 Task: Find connections with filter location Tongeren with filter topic #lawfirmmarketingwith filter profile language Potuguese with filter current company Apotex Inc. with filter school Thiagarajar Polytechnic College with filter industry Sheet Music Publishing with filter service category Trade Shows with filter keywords title Telemarketer
Action: Mouse moved to (481, 100)
Screenshot: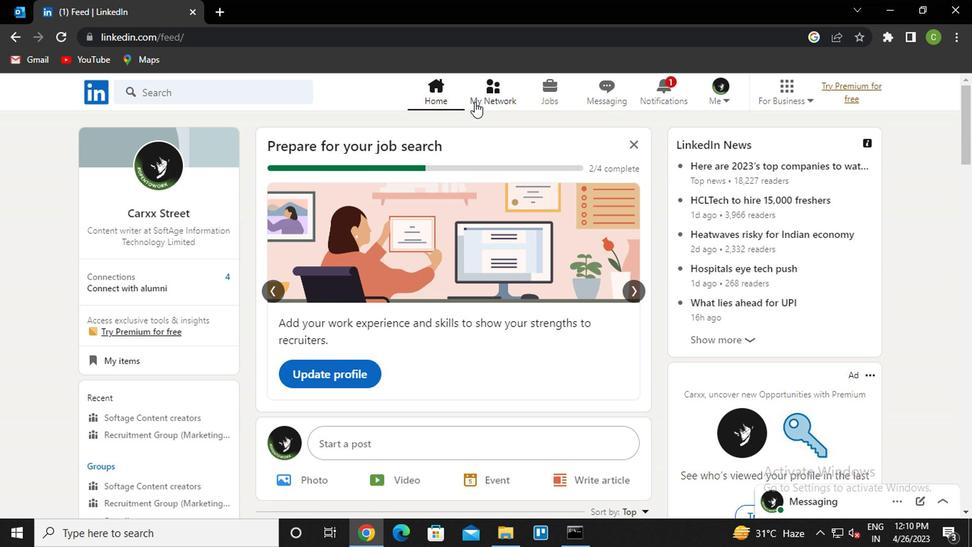 
Action: Mouse pressed left at (481, 100)
Screenshot: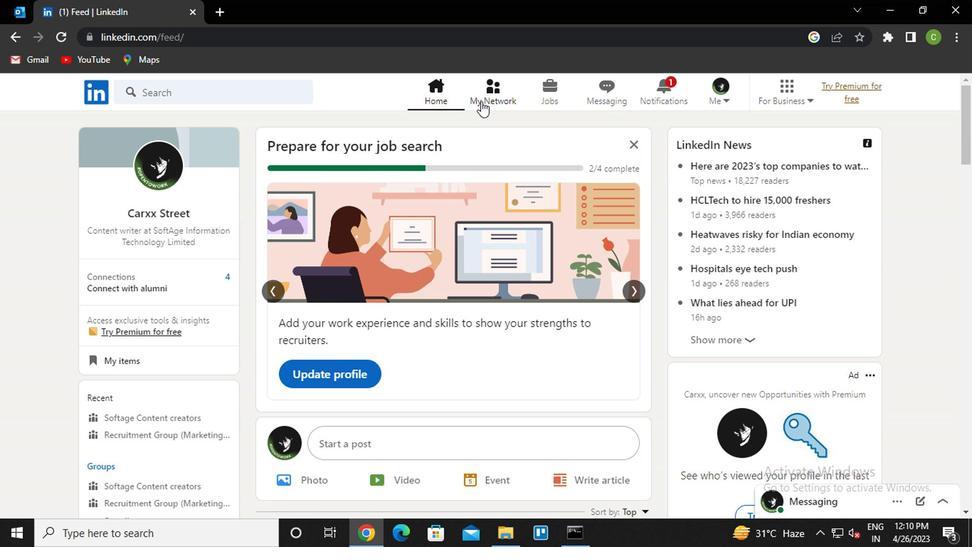 
Action: Mouse moved to (200, 175)
Screenshot: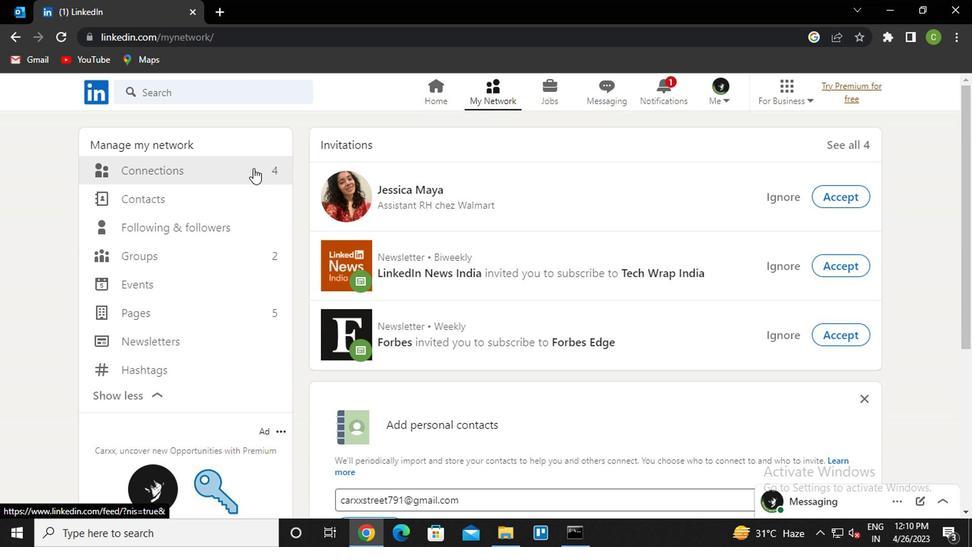 
Action: Mouse pressed left at (200, 175)
Screenshot: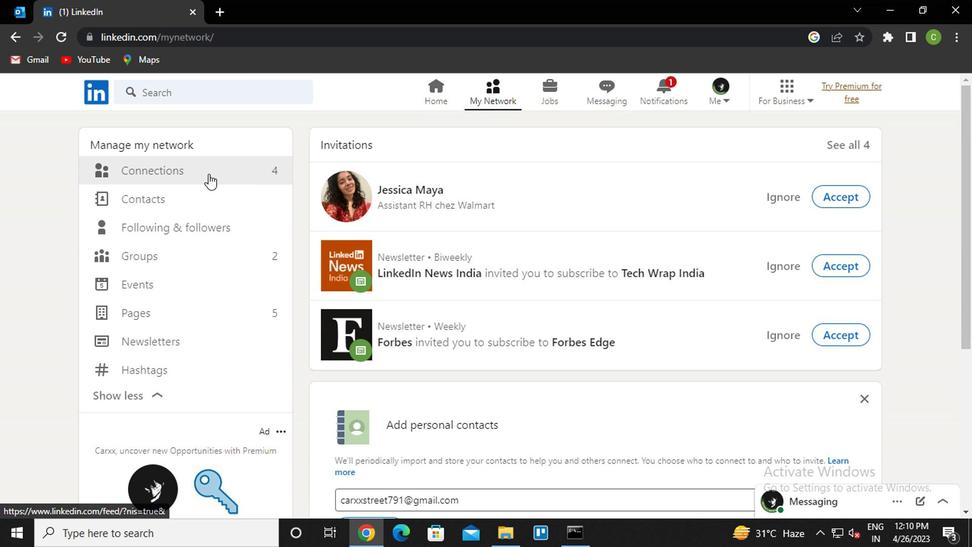 
Action: Mouse moved to (230, 174)
Screenshot: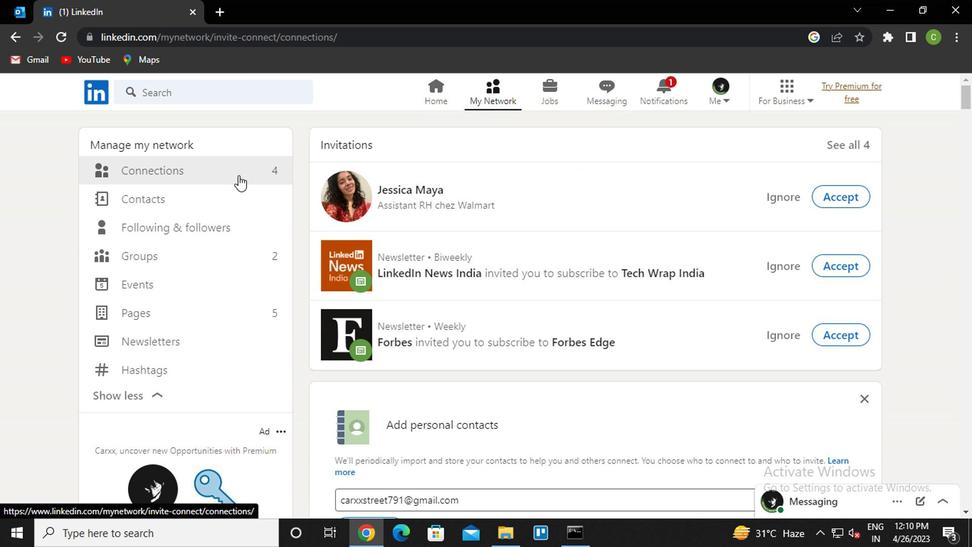 
Action: Mouse pressed left at (230, 174)
Screenshot: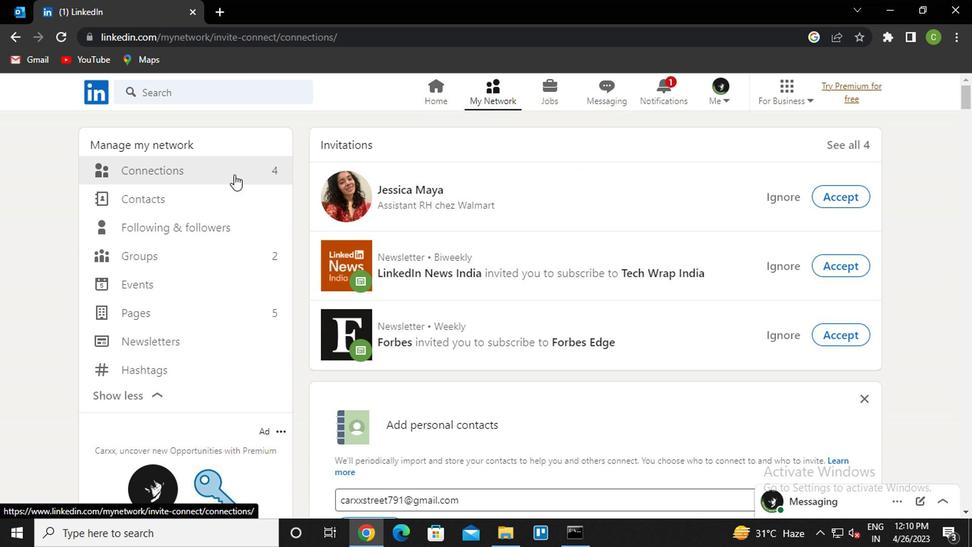 
Action: Mouse moved to (587, 173)
Screenshot: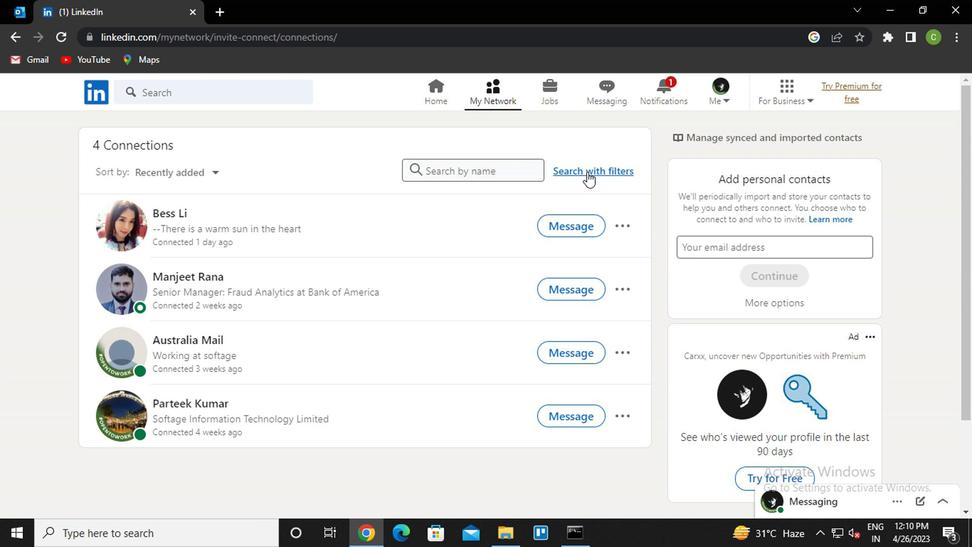 
Action: Mouse pressed left at (587, 173)
Screenshot: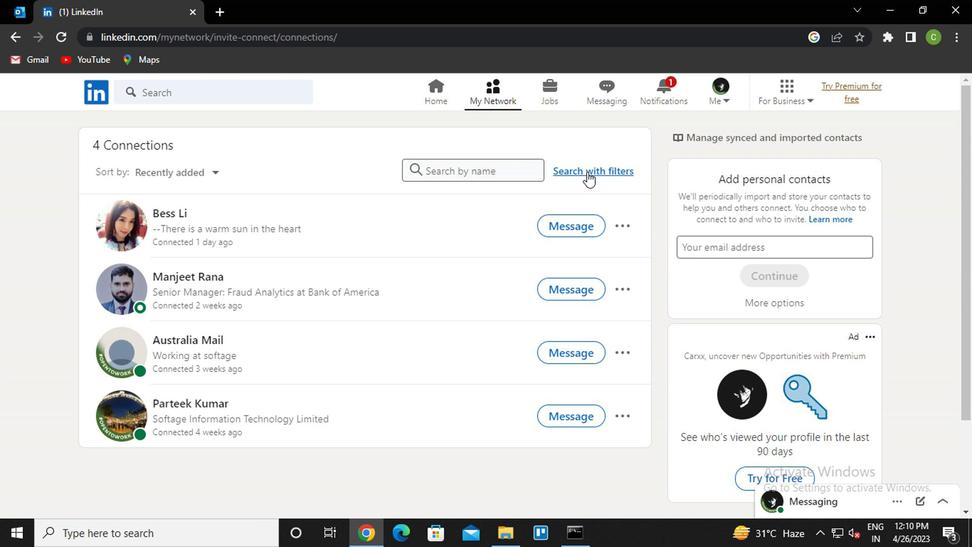 
Action: Mouse moved to (476, 131)
Screenshot: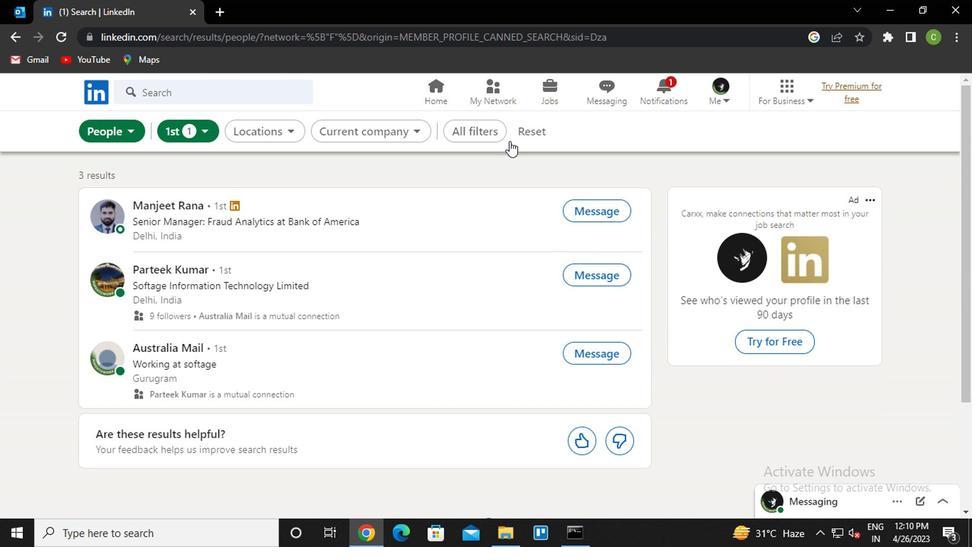 
Action: Mouse pressed left at (476, 131)
Screenshot: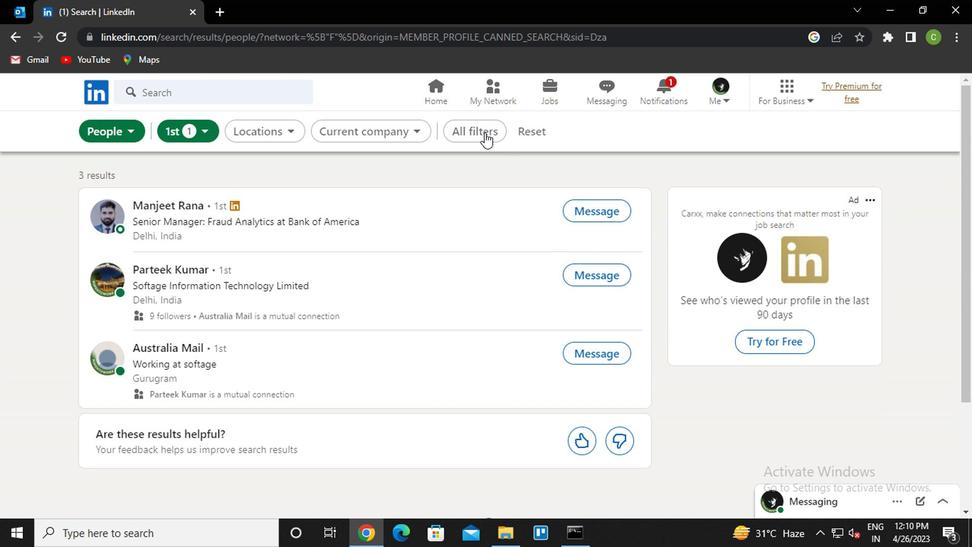 
Action: Mouse moved to (755, 308)
Screenshot: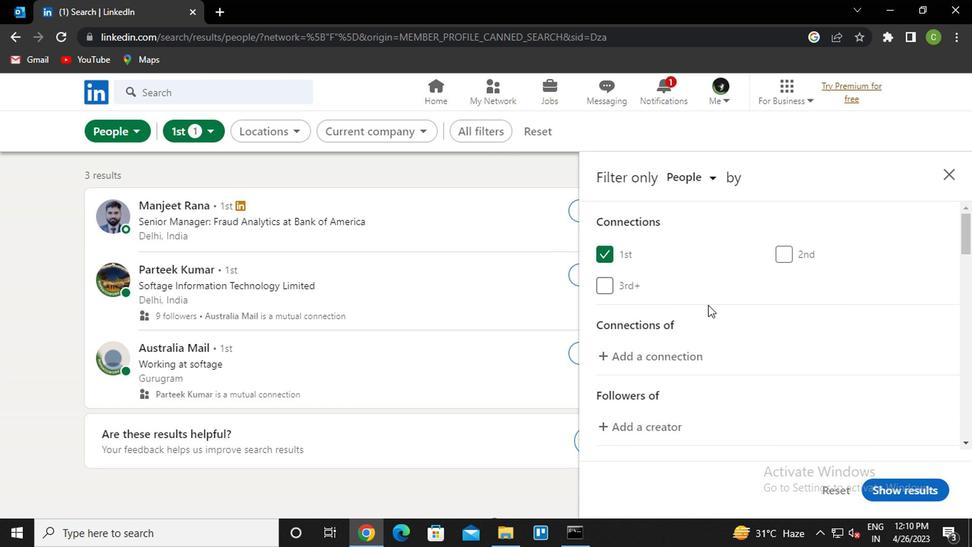 
Action: Mouse scrolled (755, 308) with delta (0, 0)
Screenshot: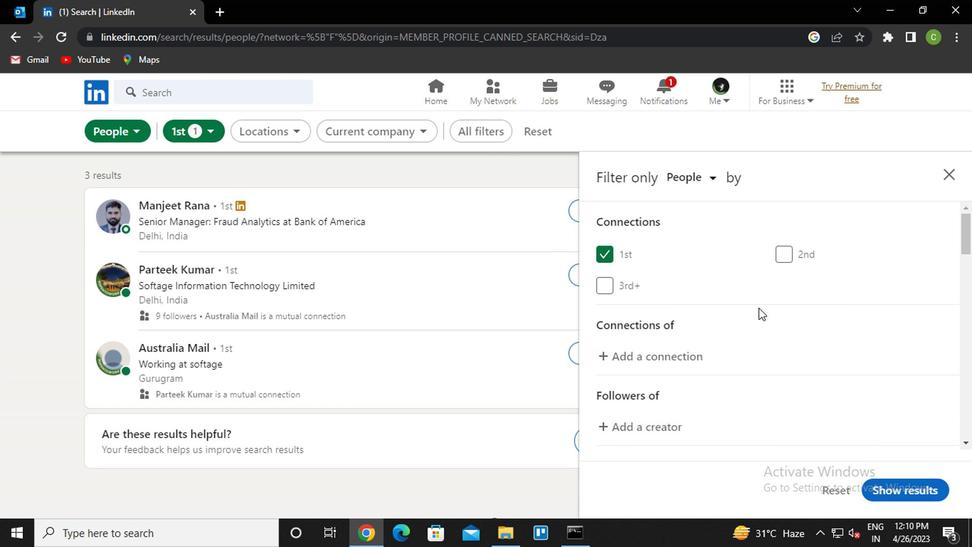 
Action: Mouse scrolled (755, 308) with delta (0, 0)
Screenshot: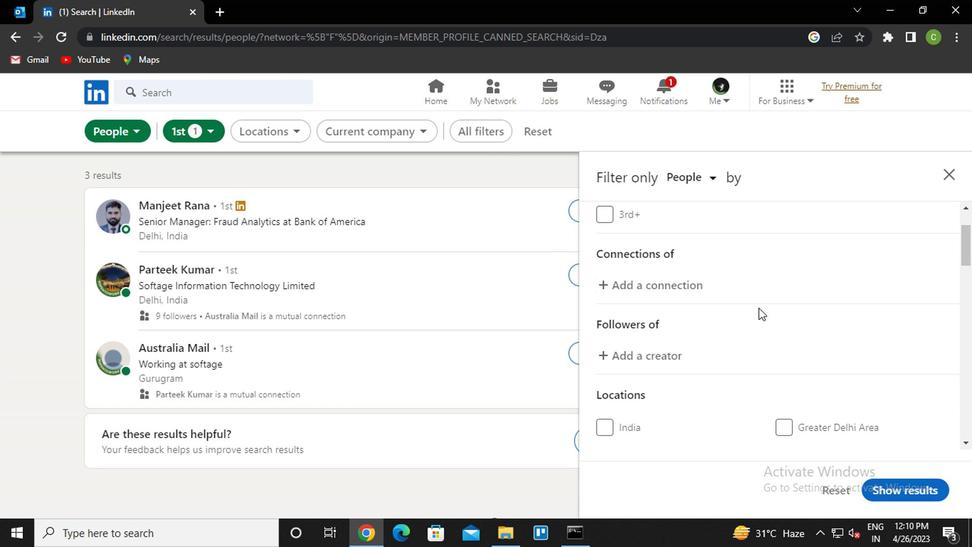 
Action: Mouse scrolled (755, 308) with delta (0, 0)
Screenshot: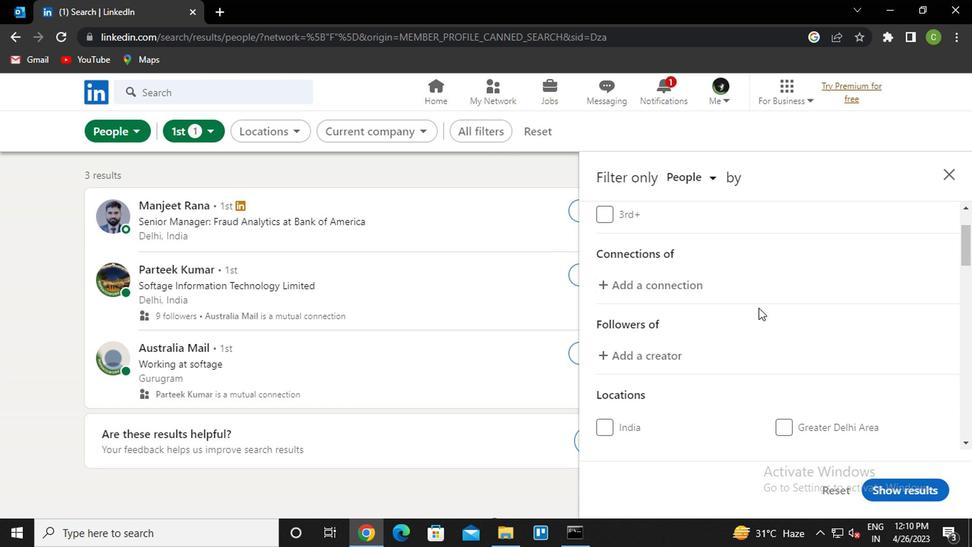 
Action: Mouse moved to (807, 355)
Screenshot: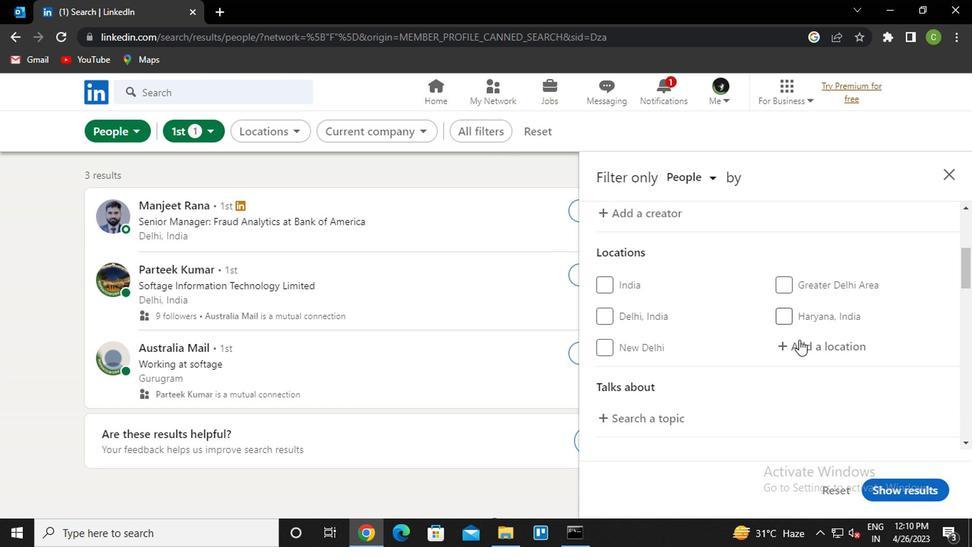 
Action: Mouse pressed left at (807, 355)
Screenshot: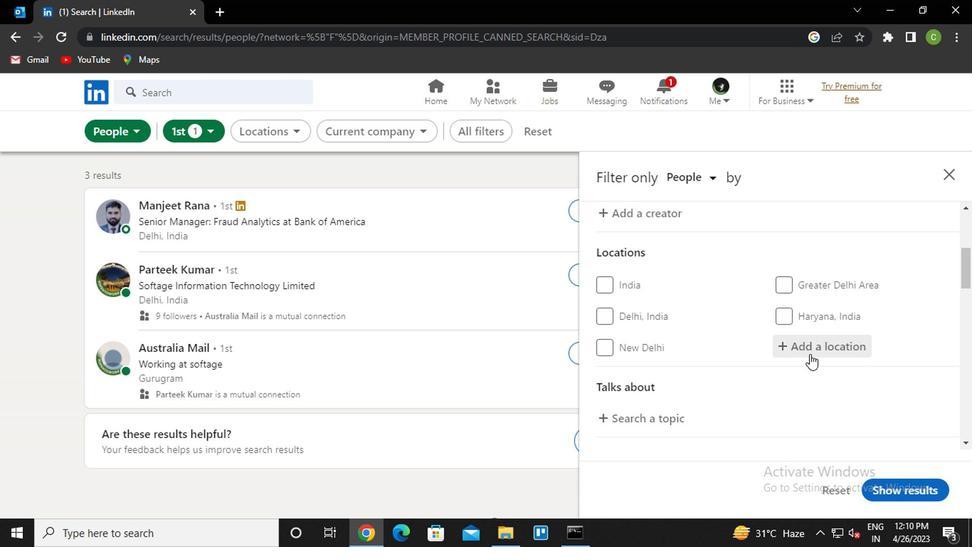 
Action: Key pressed <Key.caps_lock><Key.caps_lock>t<Key.caps_lock>ongeren<Key.down><Key.enter>
Screenshot: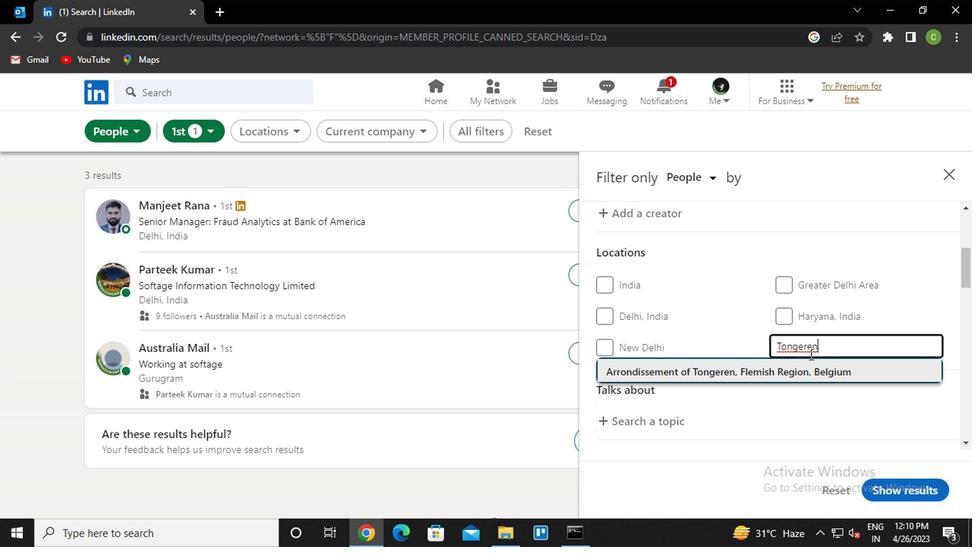 
Action: Mouse moved to (796, 365)
Screenshot: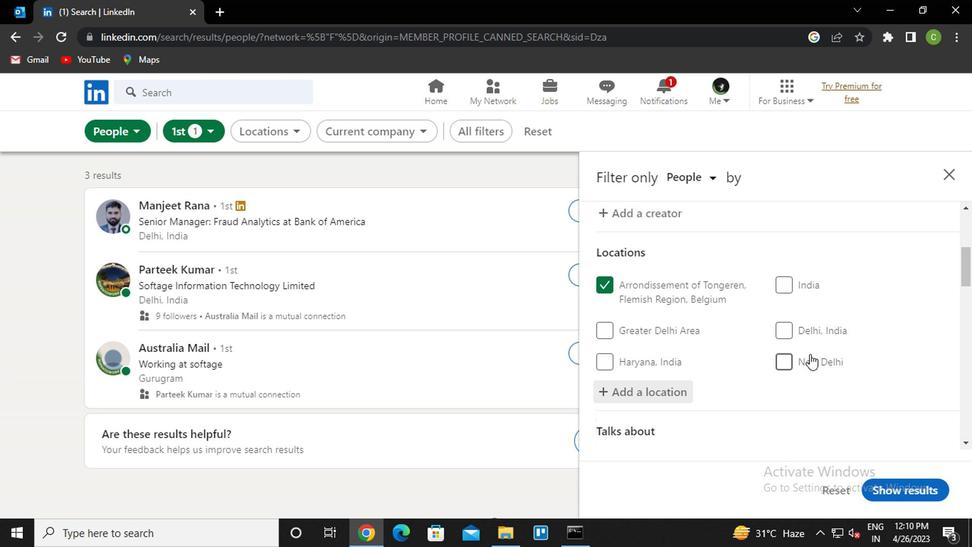 
Action: Mouse scrolled (796, 364) with delta (0, -1)
Screenshot: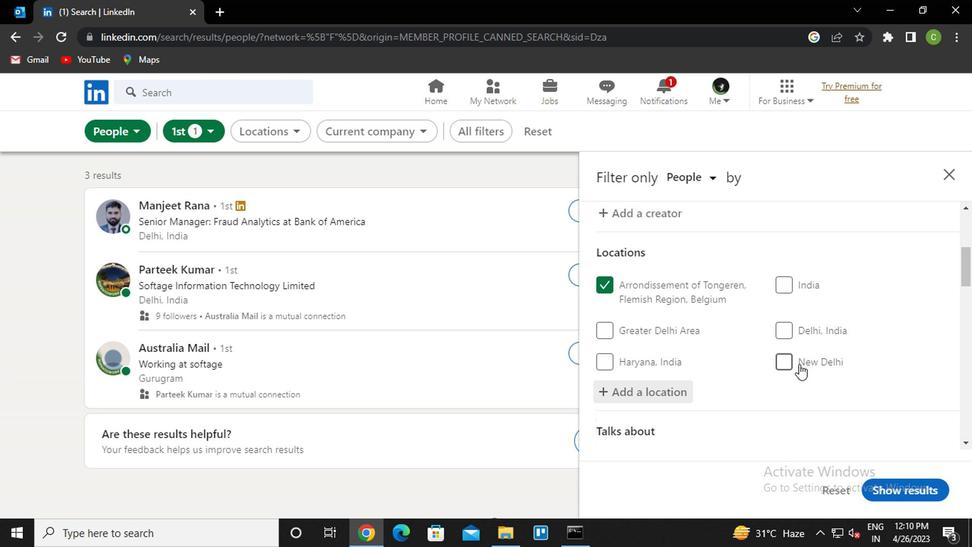 
Action: Mouse scrolled (796, 364) with delta (0, -1)
Screenshot: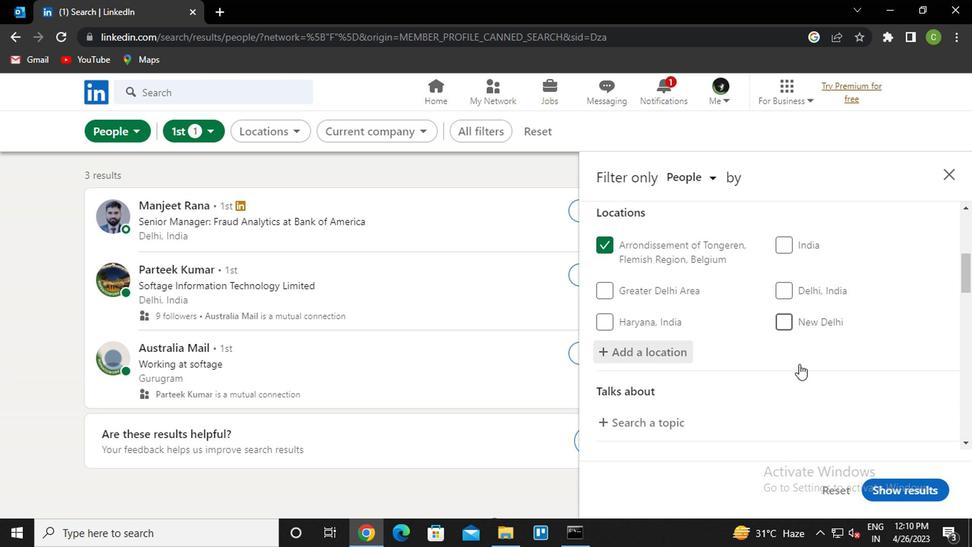 
Action: Mouse moved to (648, 318)
Screenshot: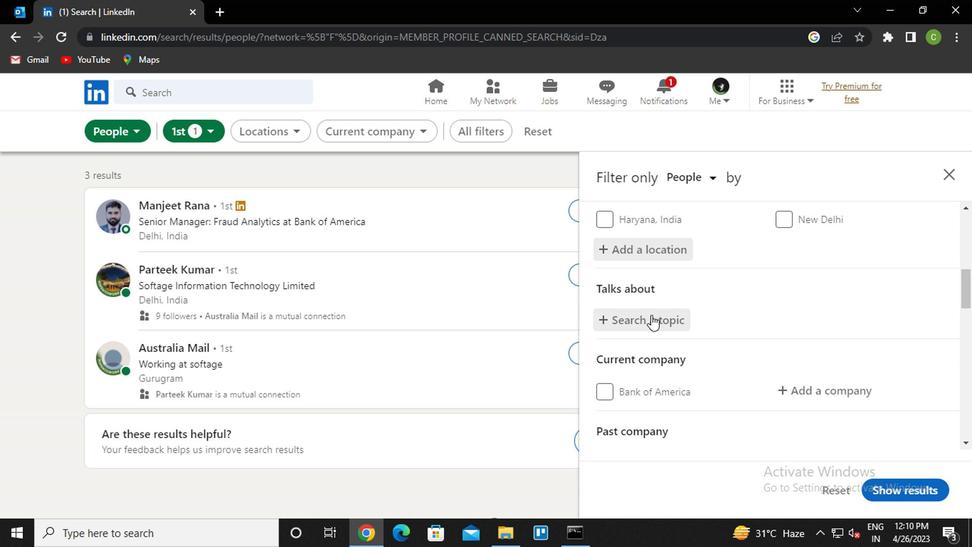 
Action: Mouse pressed left at (648, 318)
Screenshot: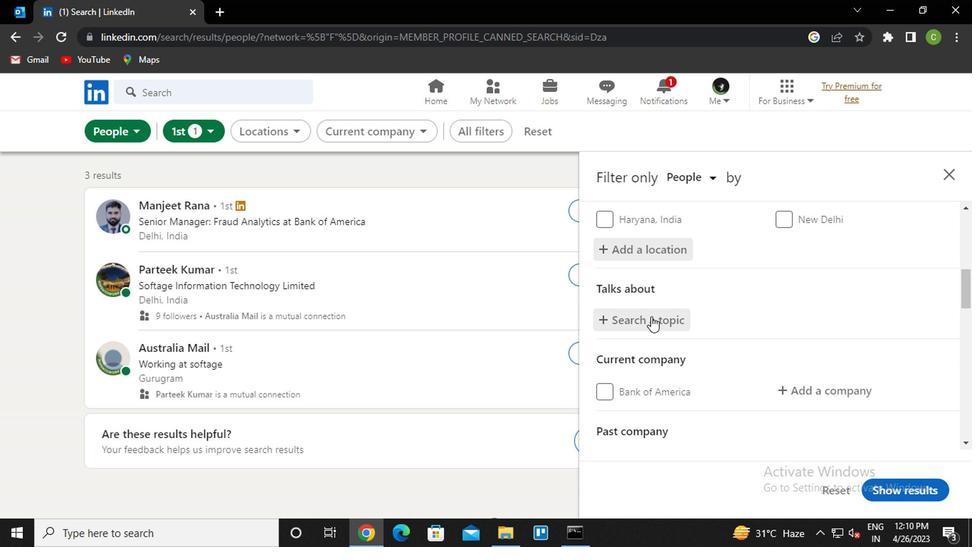 
Action: Mouse moved to (649, 318)
Screenshot: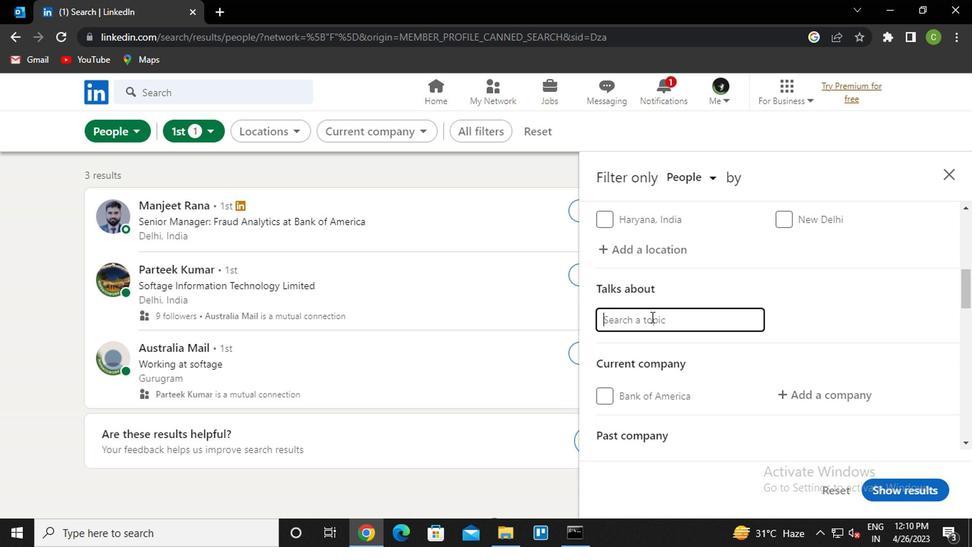 
Action: Key pressed <Key.caps_lock>l<Key.caps_lock>awfirmmarke<Key.down><Key.enter>
Screenshot: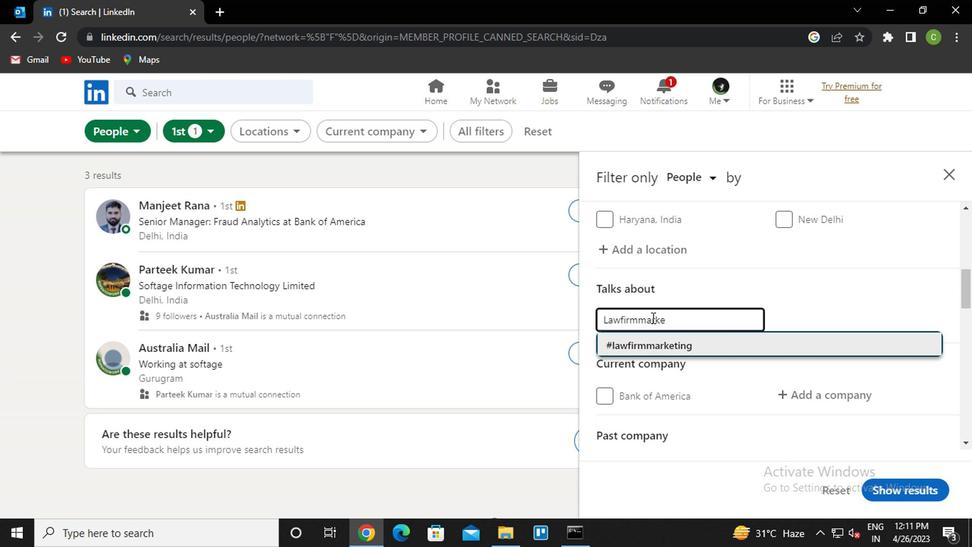 
Action: Mouse moved to (659, 318)
Screenshot: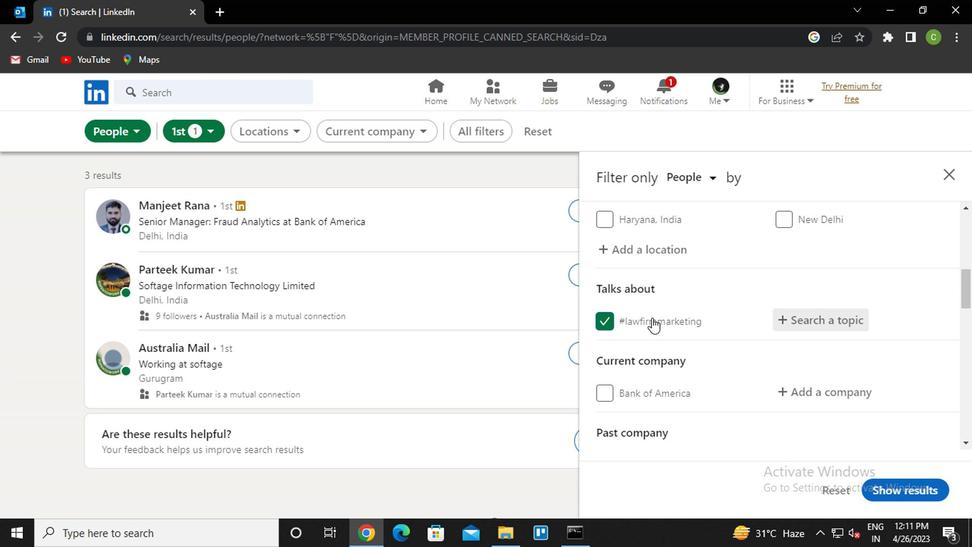 
Action: Mouse scrolled (659, 317) with delta (0, -1)
Screenshot: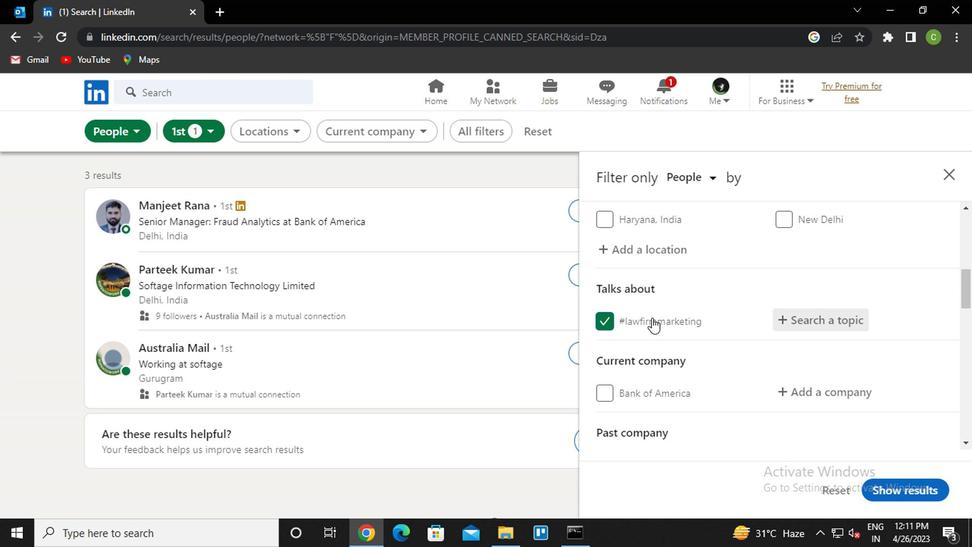 
Action: Mouse moved to (791, 318)
Screenshot: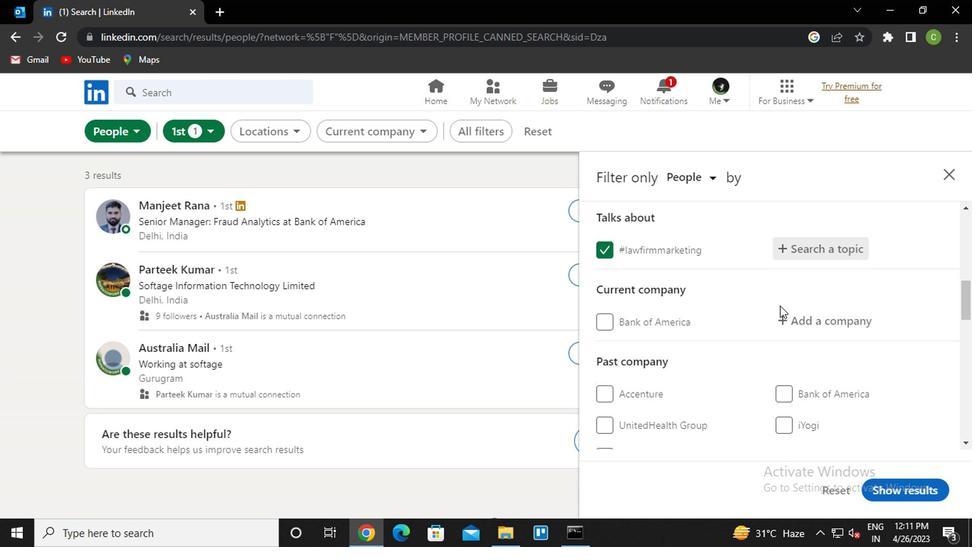 
Action: Mouse pressed left at (791, 318)
Screenshot: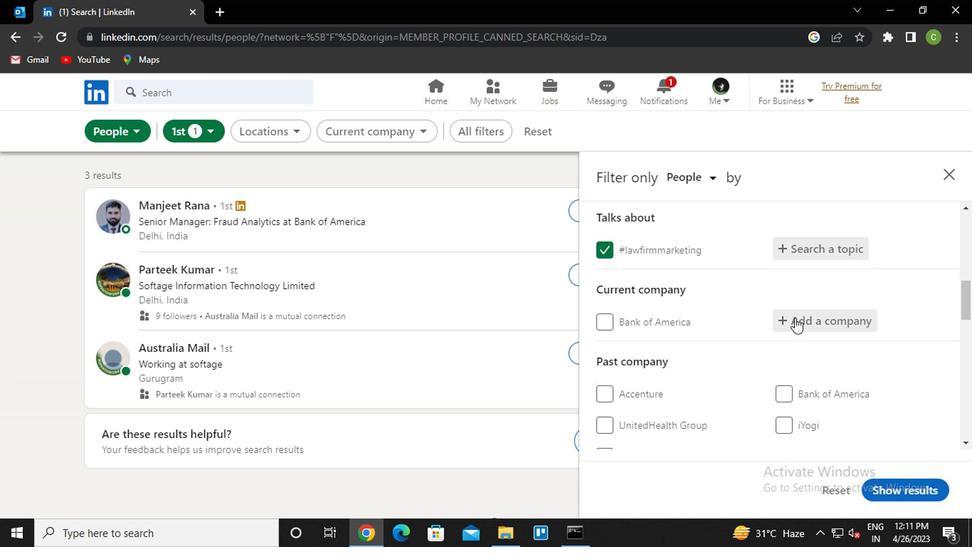 
Action: Key pressed <Key.caps_lock>a<Key.caps_lock>potex<Key.down><Key.enter>
Screenshot: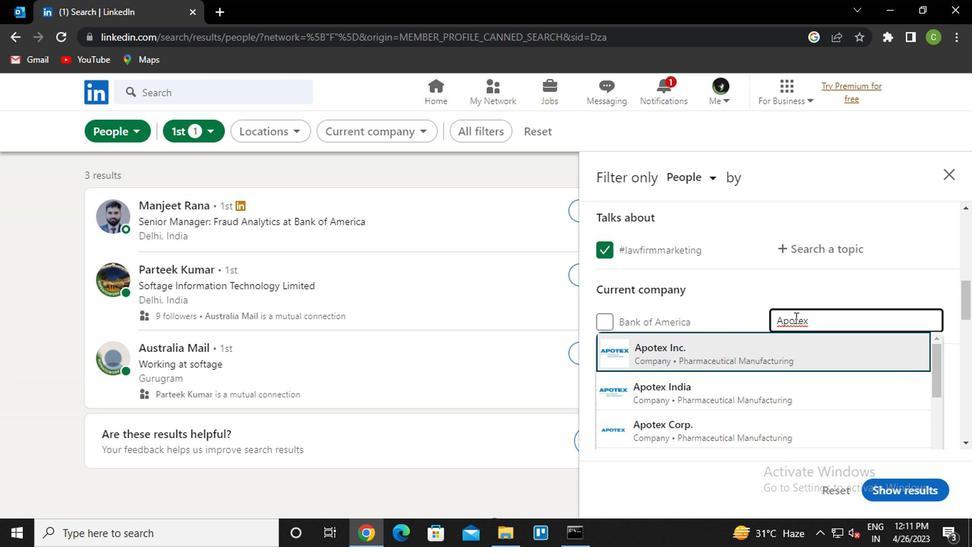 
Action: Mouse moved to (791, 320)
Screenshot: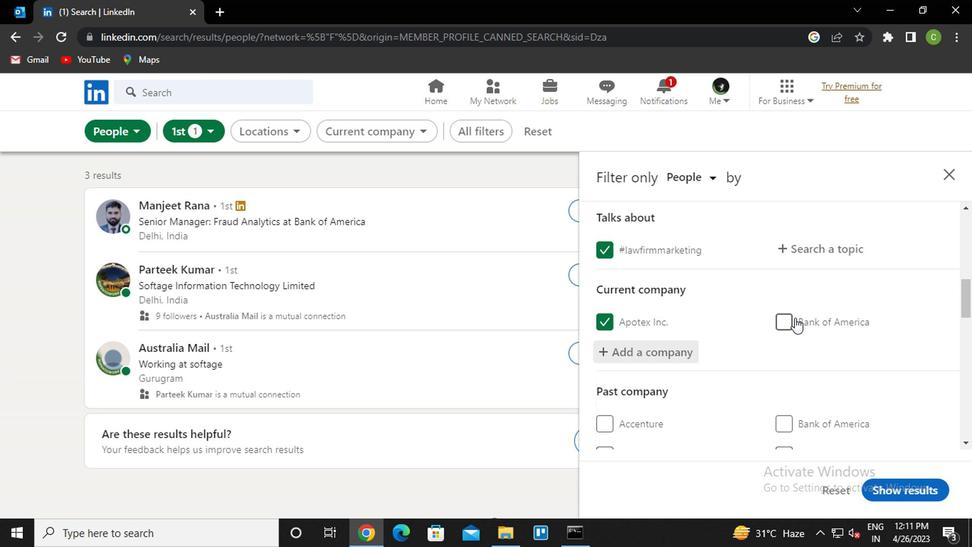 
Action: Mouse scrolled (791, 319) with delta (0, 0)
Screenshot: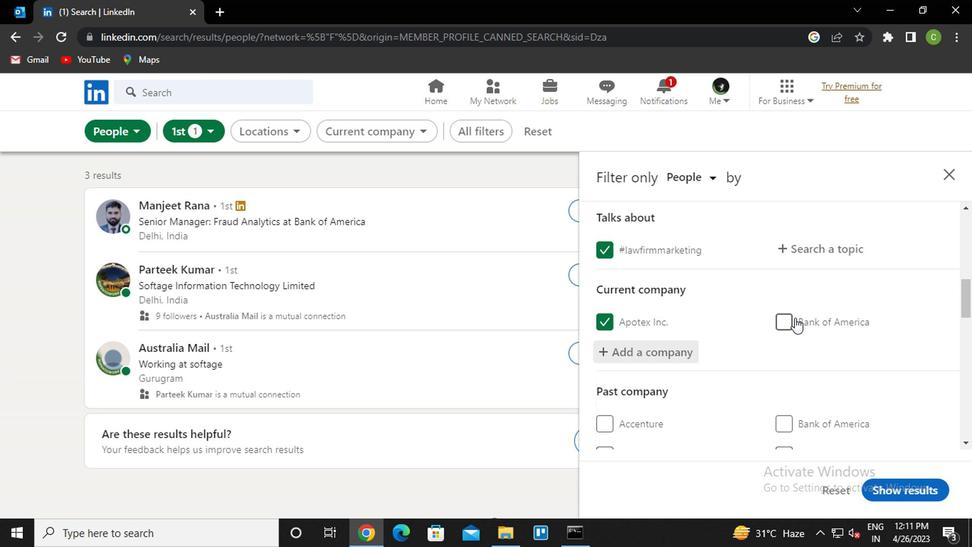 
Action: Mouse moved to (791, 320)
Screenshot: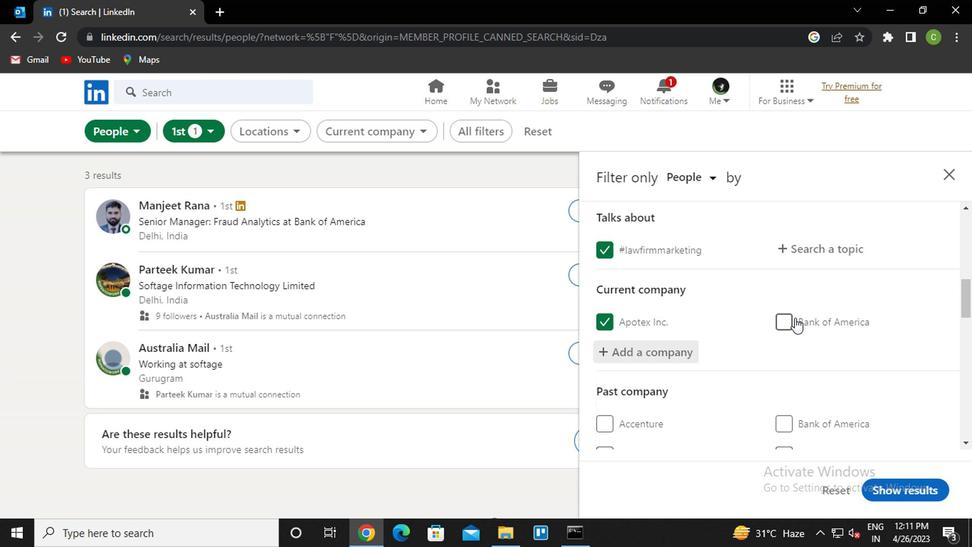 
Action: Mouse scrolled (791, 320) with delta (0, 0)
Screenshot: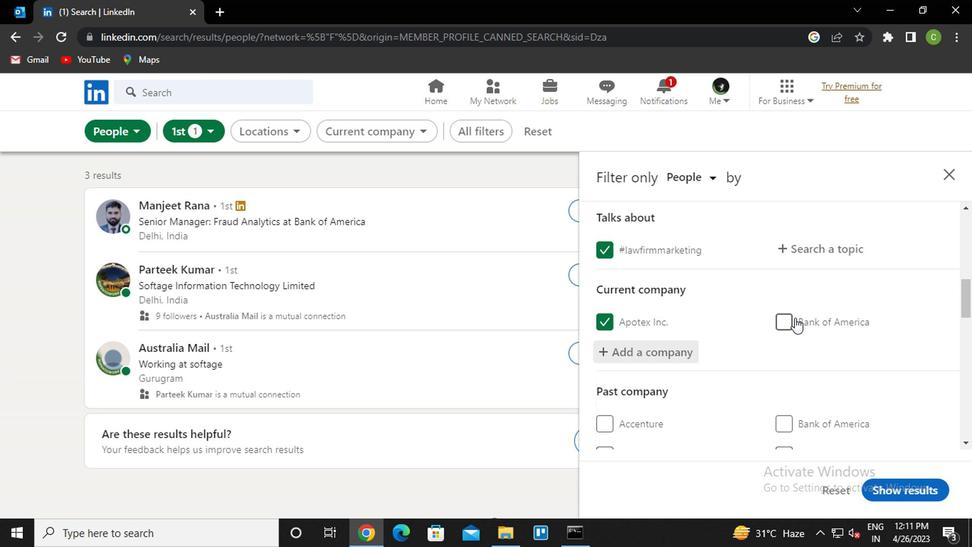 
Action: Mouse moved to (789, 321)
Screenshot: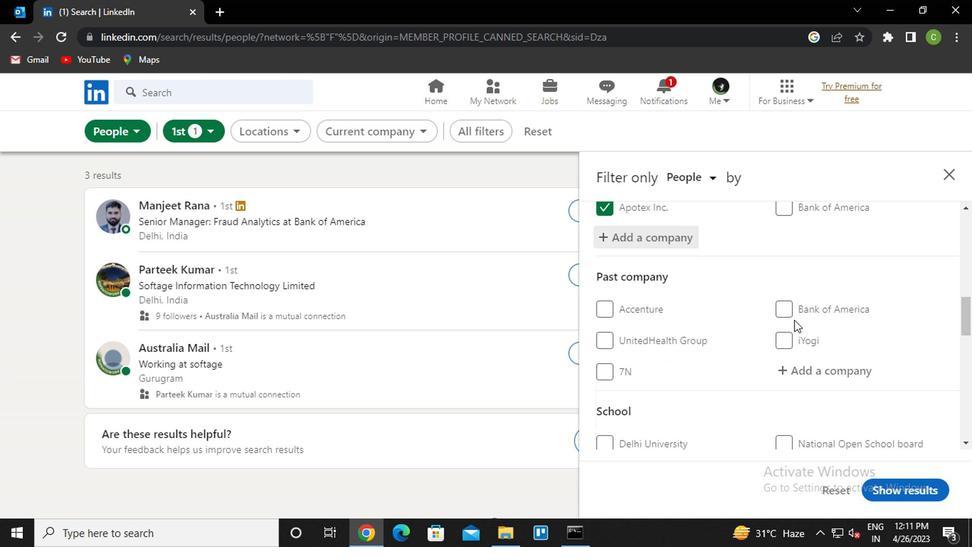 
Action: Mouse scrolled (789, 320) with delta (0, -1)
Screenshot: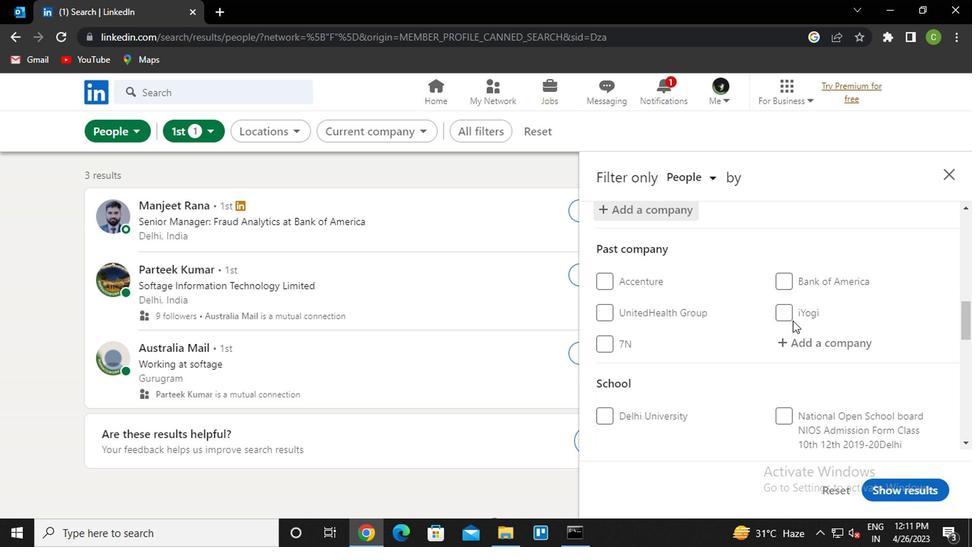 
Action: Mouse scrolled (789, 320) with delta (0, -1)
Screenshot: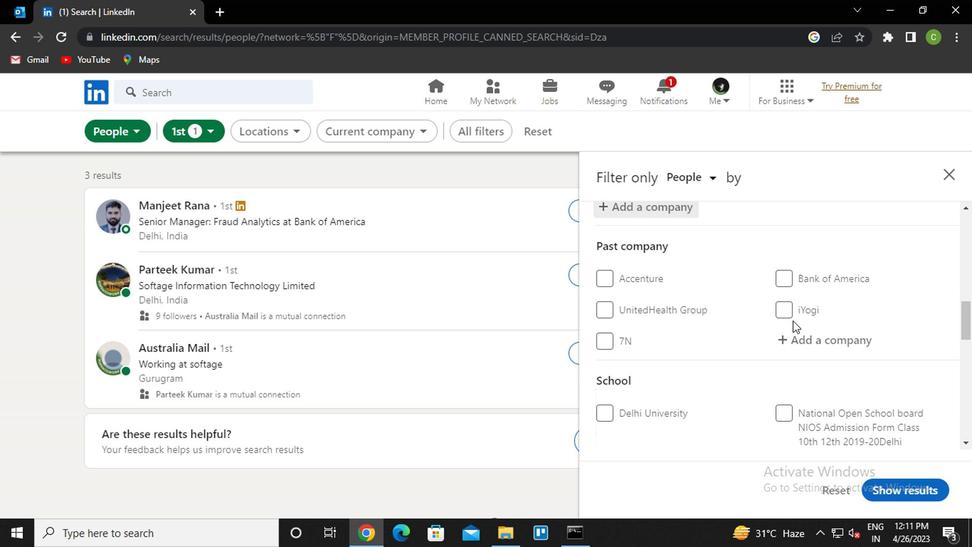 
Action: Mouse moved to (646, 343)
Screenshot: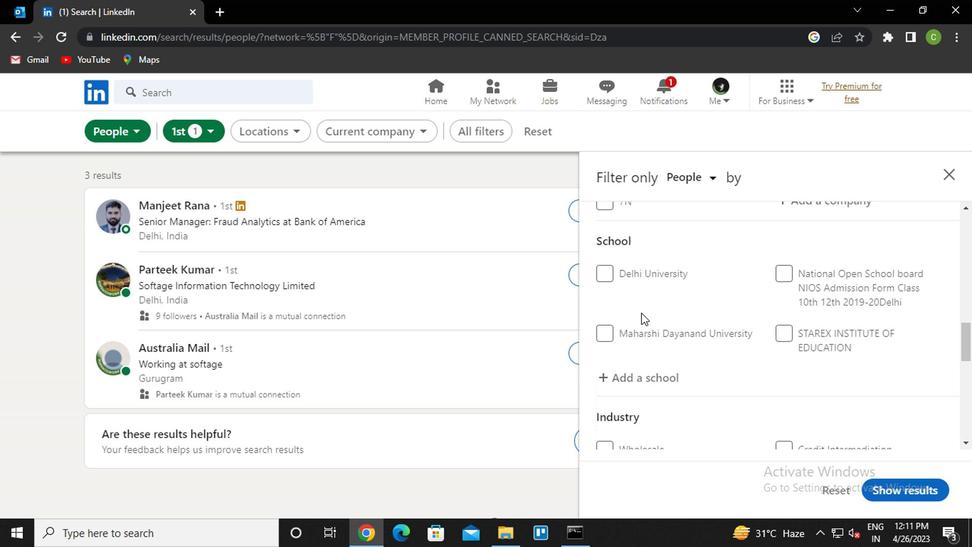 
Action: Mouse scrolled (646, 342) with delta (0, 0)
Screenshot: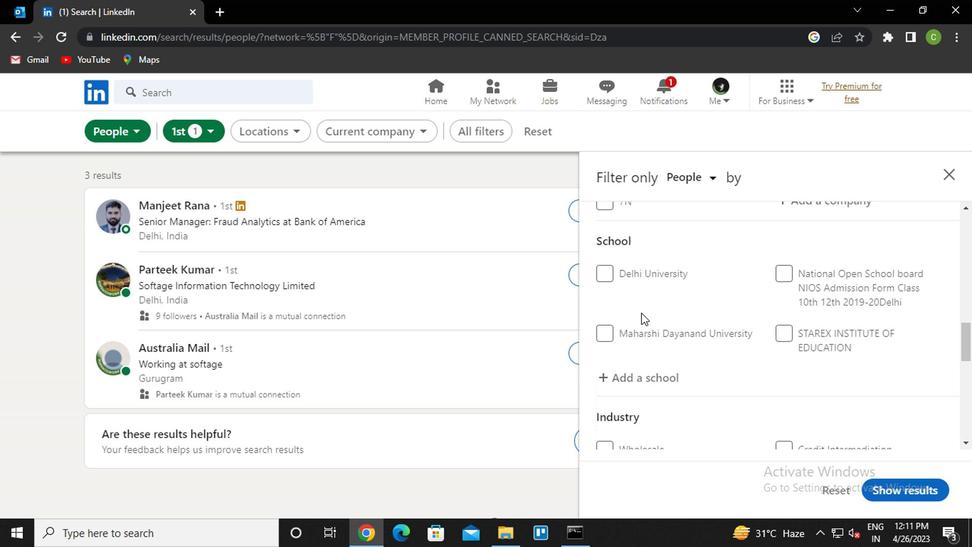 
Action: Mouse moved to (649, 308)
Screenshot: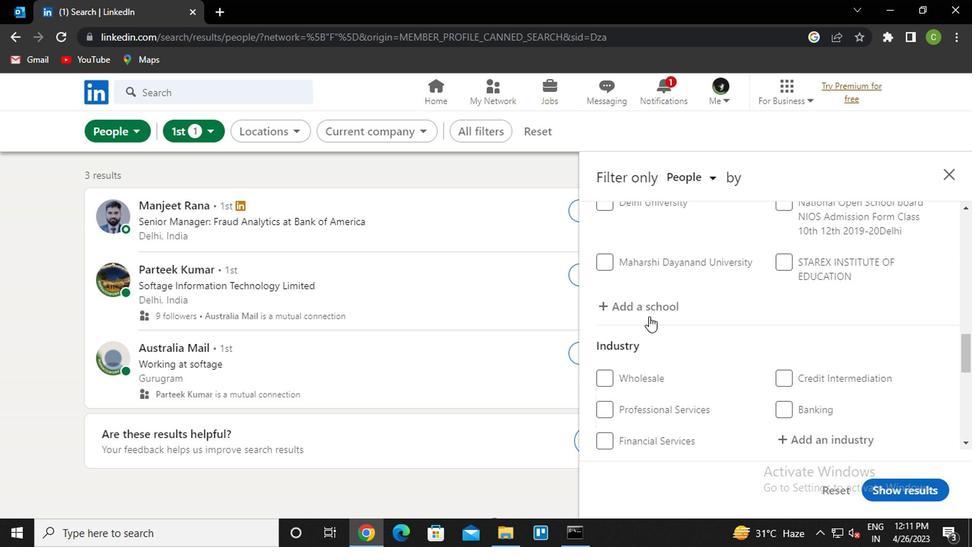 
Action: Mouse pressed left at (649, 308)
Screenshot: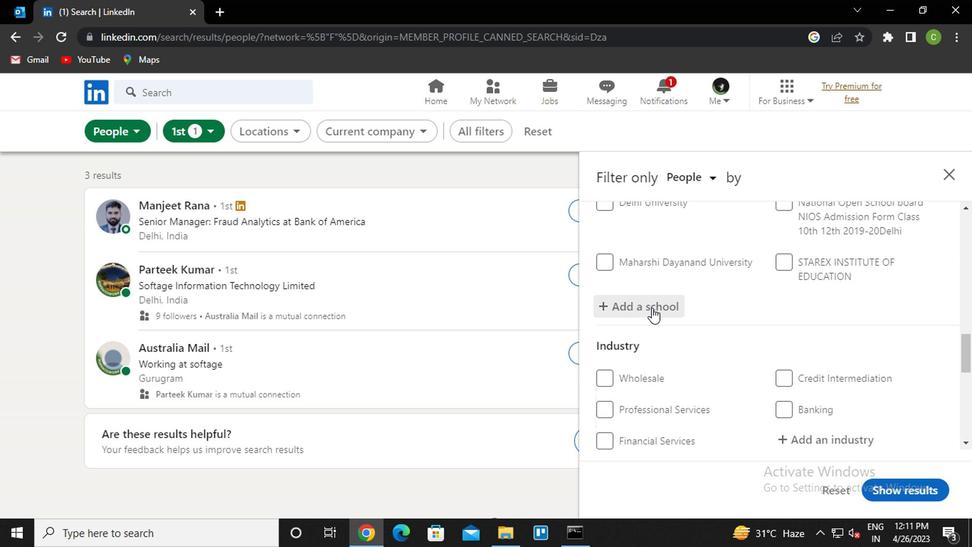 
Action: Key pressed <Key.caps_lock>t<Key.caps_lock>Haigarajar
Screenshot: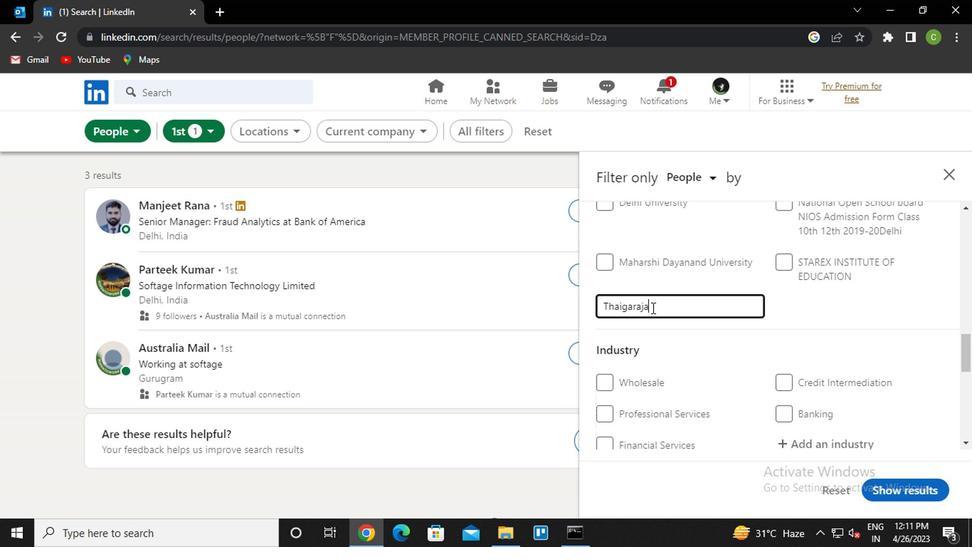 
Action: Mouse moved to (618, 306)
Screenshot: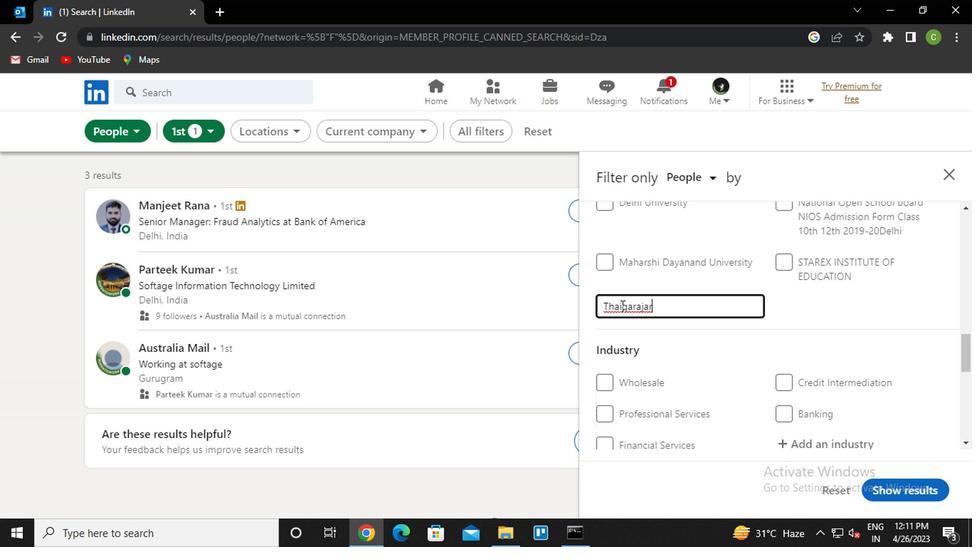 
Action: Mouse pressed left at (618, 306)
Screenshot: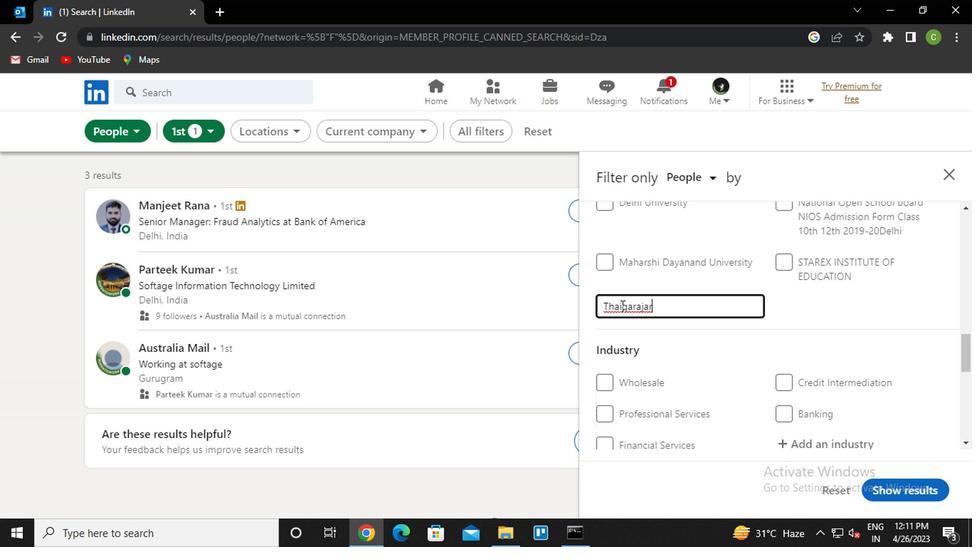
Action: Mouse moved to (626, 310)
Screenshot: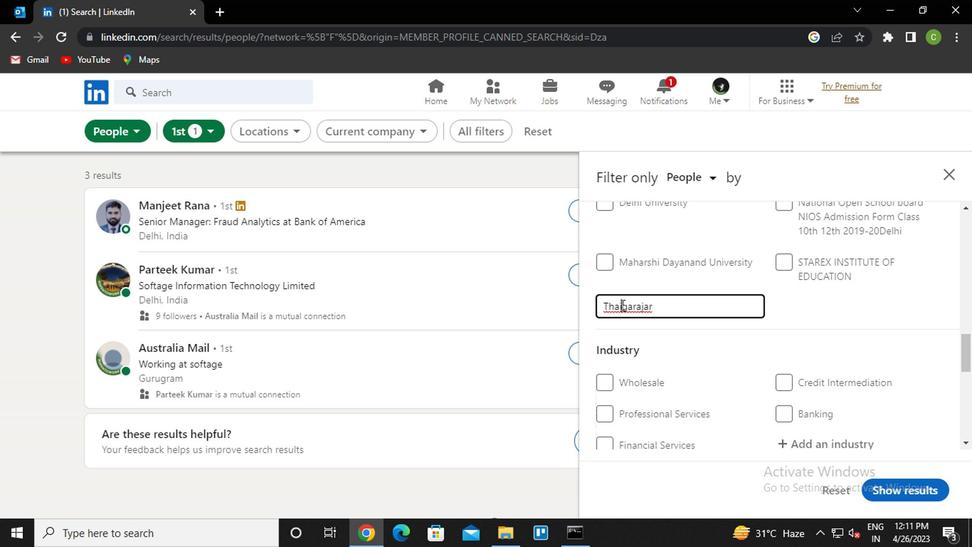 
Action: Key pressed <Key.backspace><Key.backspace>ia
Screenshot: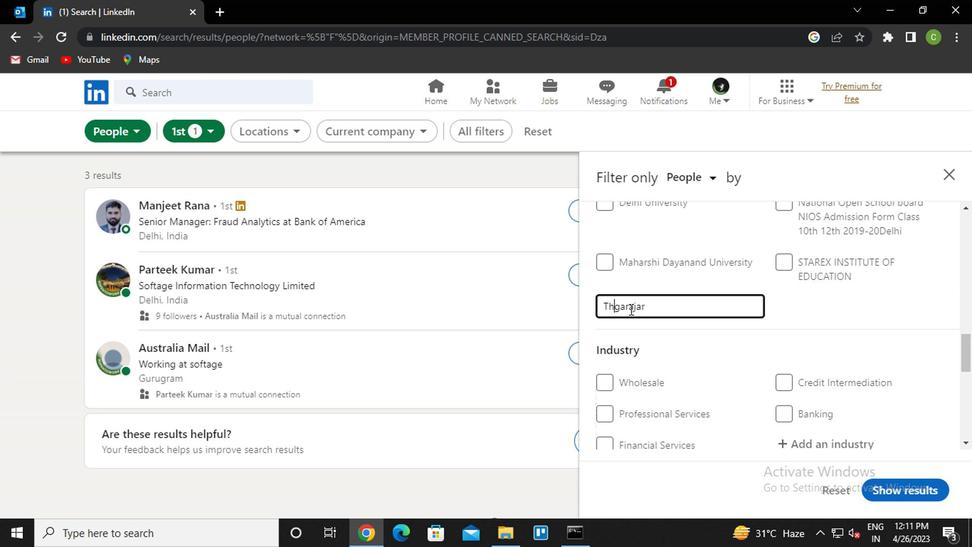 
Action: Mouse moved to (676, 387)
Screenshot: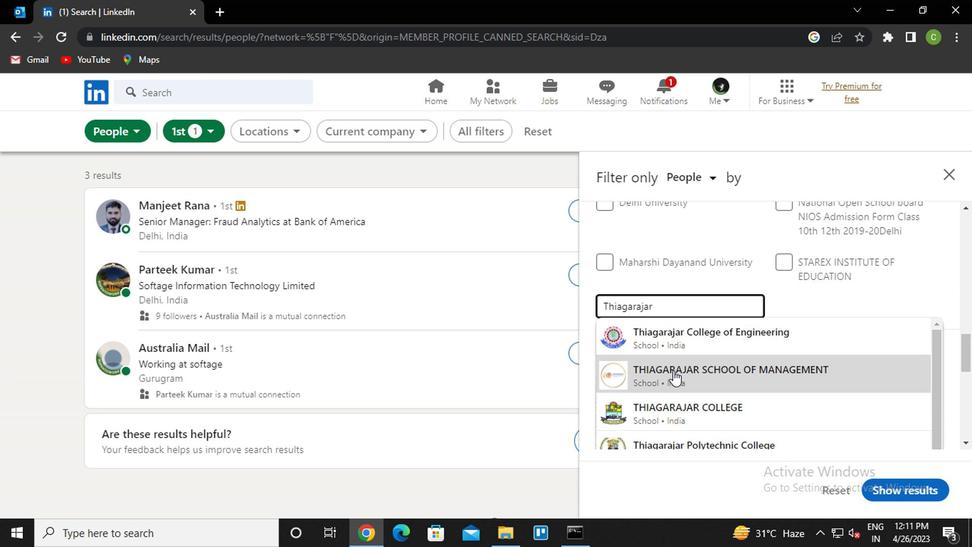 
Action: Mouse scrolled (676, 386) with delta (0, 0)
Screenshot: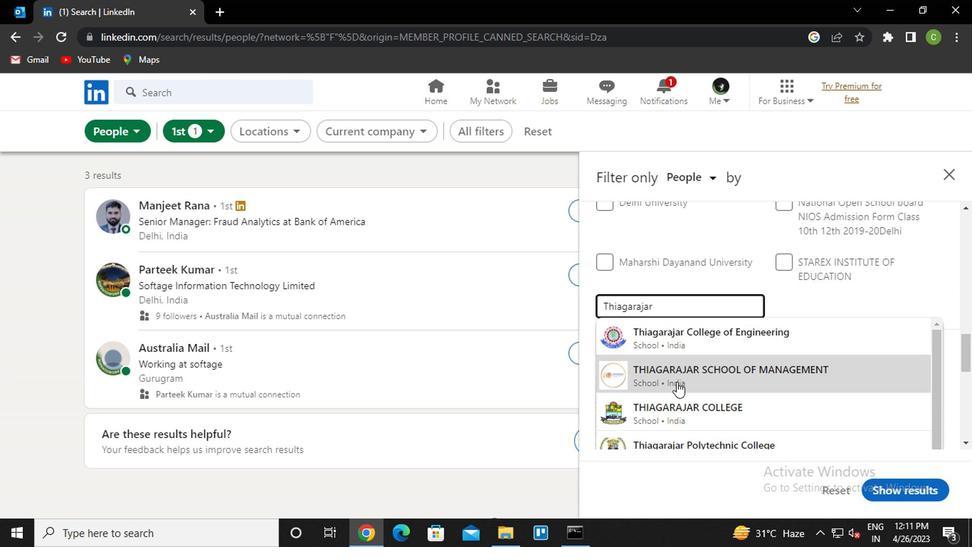 
Action: Mouse moved to (690, 384)
Screenshot: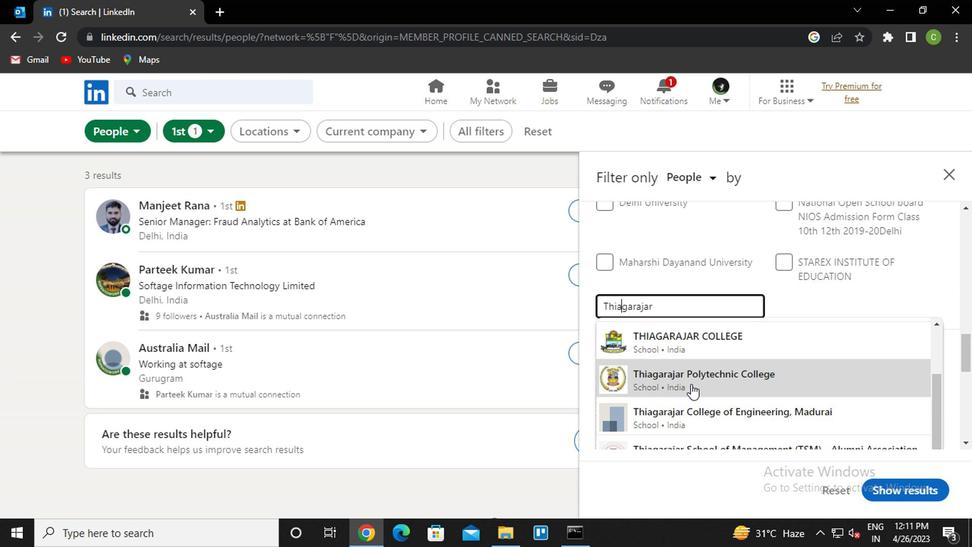 
Action: Mouse pressed left at (690, 384)
Screenshot: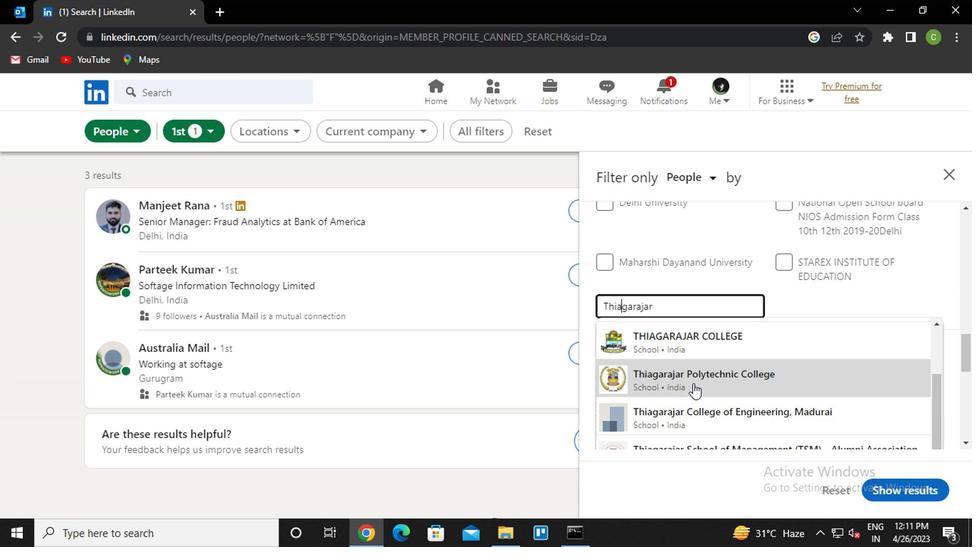 
Action: Mouse moved to (694, 382)
Screenshot: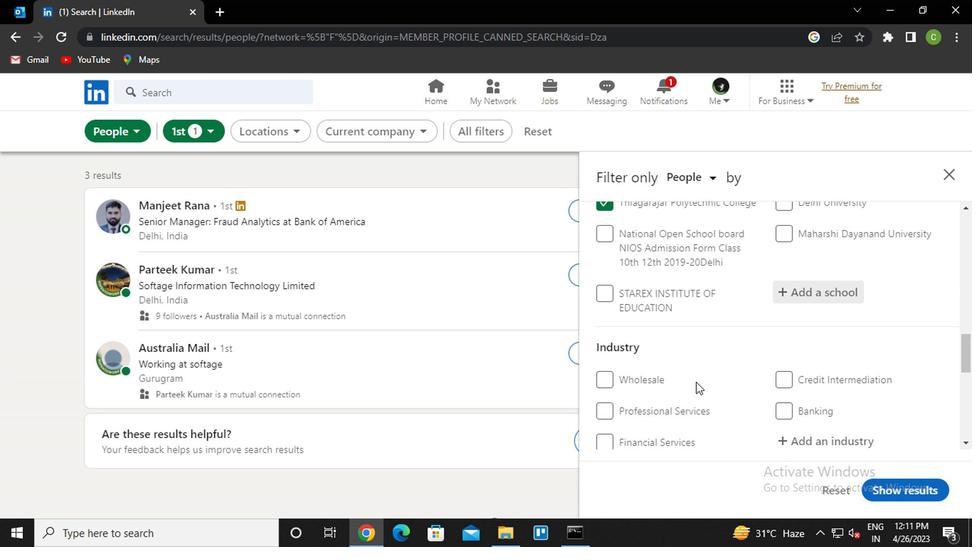 
Action: Mouse scrolled (694, 381) with delta (0, 0)
Screenshot: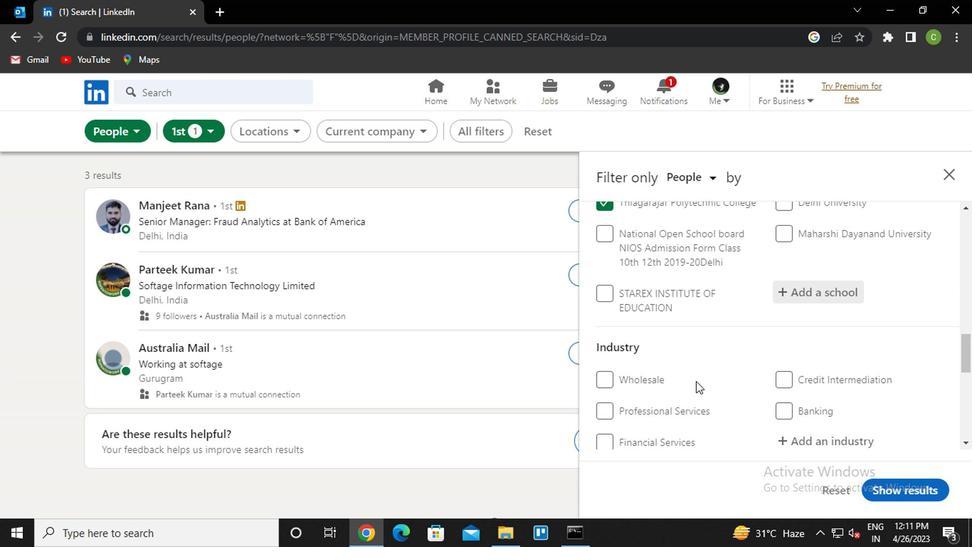 
Action: Mouse moved to (789, 370)
Screenshot: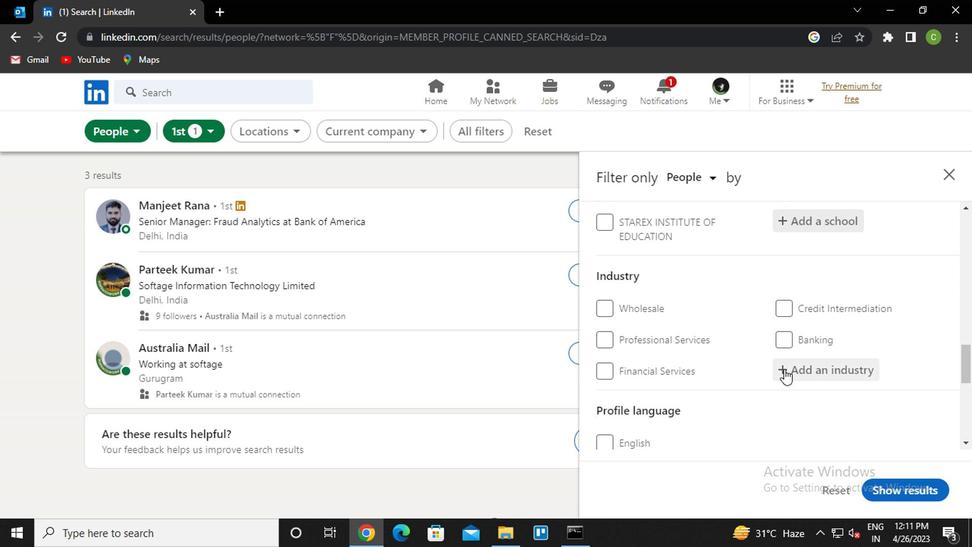 
Action: Mouse pressed left at (789, 370)
Screenshot: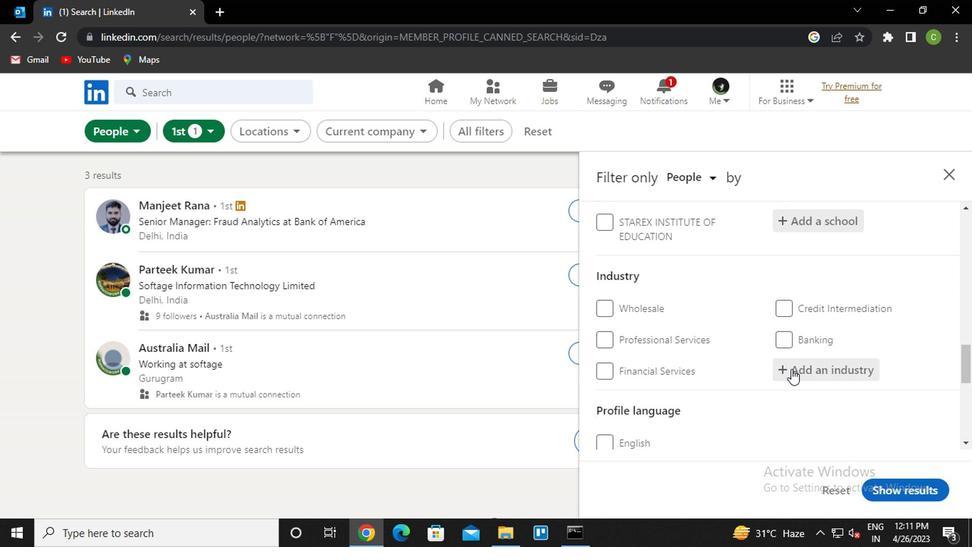 
Action: Key pressed <Key.caps_lock>s<Key.caps_lock>heet<Key.space><Key.down><Key.enter>
Screenshot: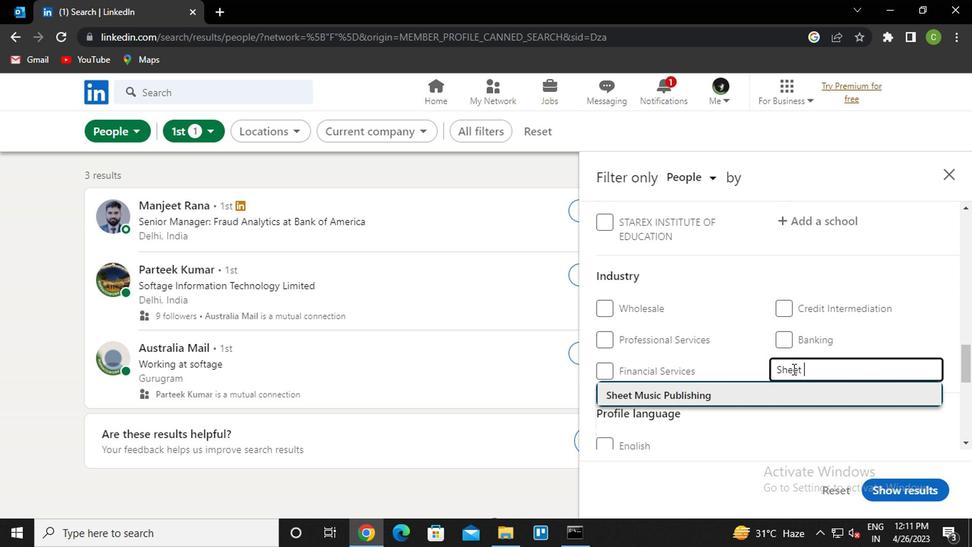 
Action: Mouse moved to (740, 405)
Screenshot: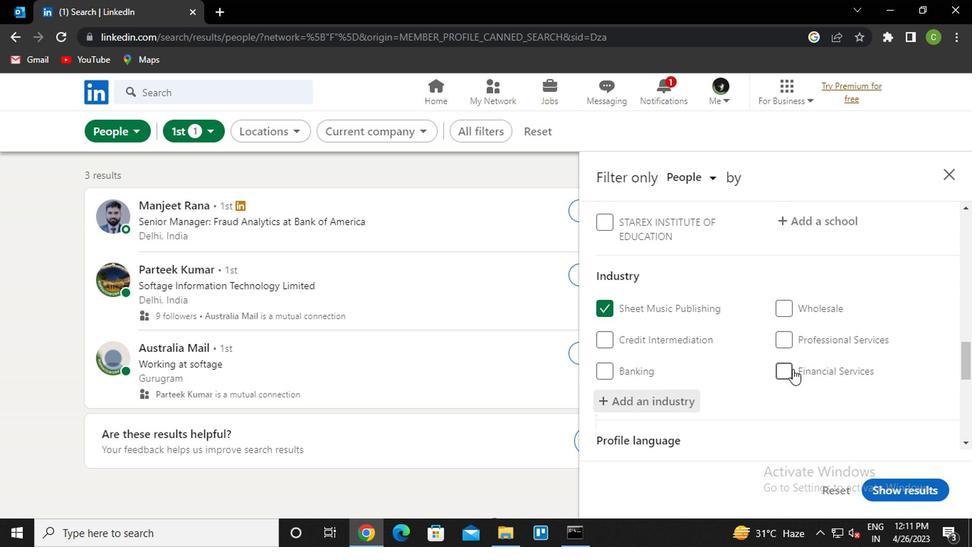 
Action: Mouse scrolled (740, 404) with delta (0, -1)
Screenshot: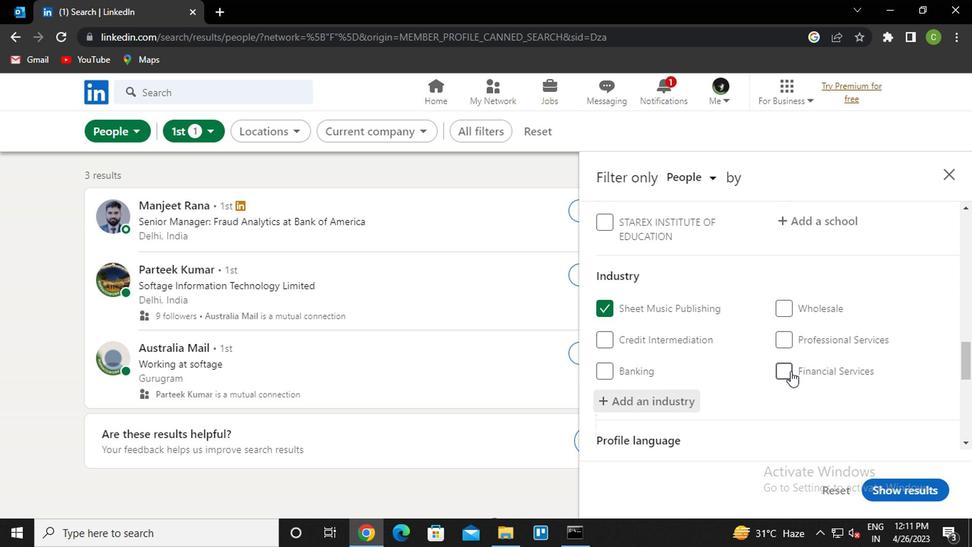 
Action: Mouse moved to (736, 407)
Screenshot: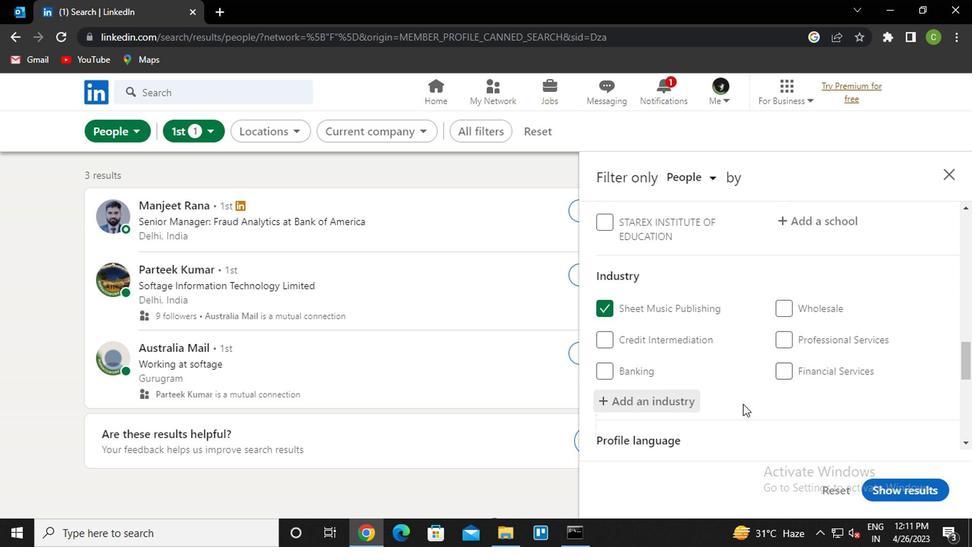 
Action: Mouse scrolled (736, 407) with delta (0, 0)
Screenshot: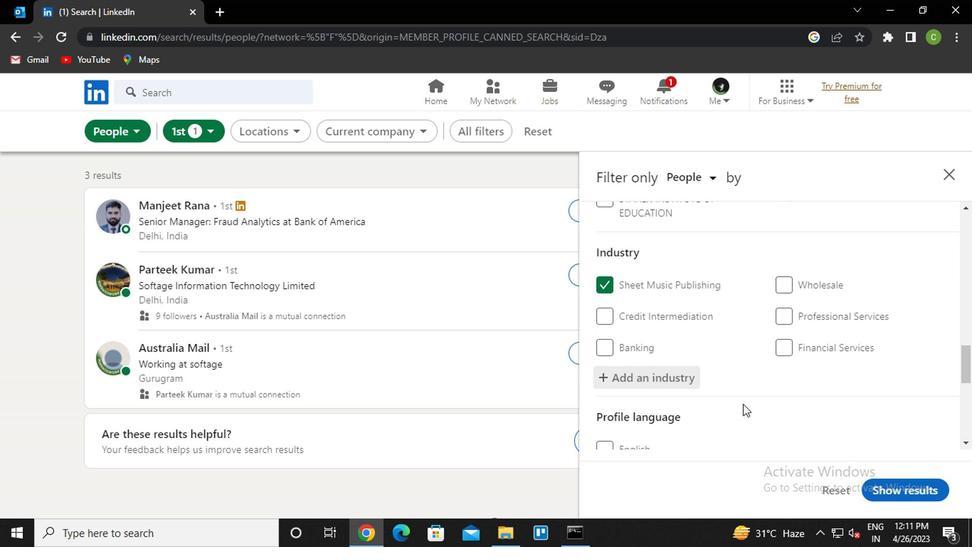 
Action: Mouse moved to (710, 383)
Screenshot: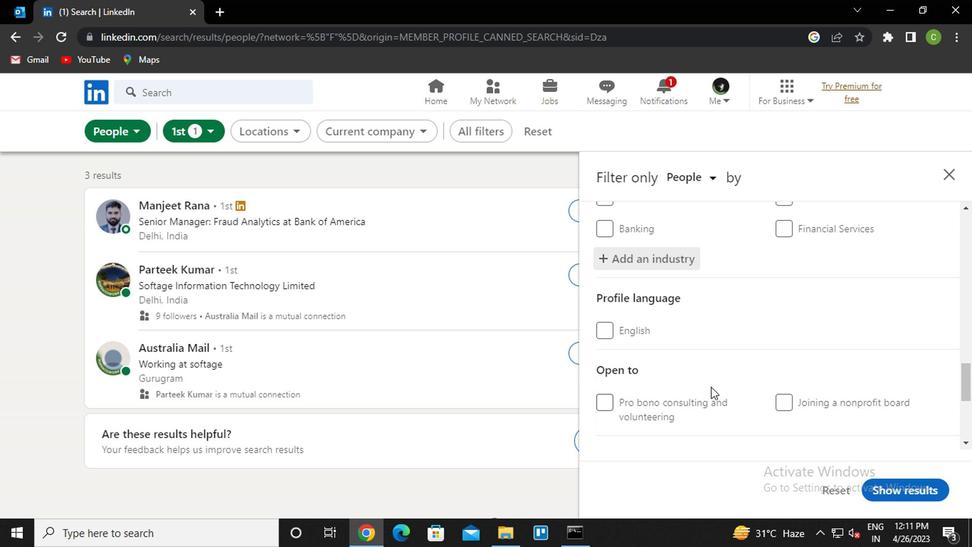 
Action: Mouse scrolled (710, 382) with delta (0, -1)
Screenshot: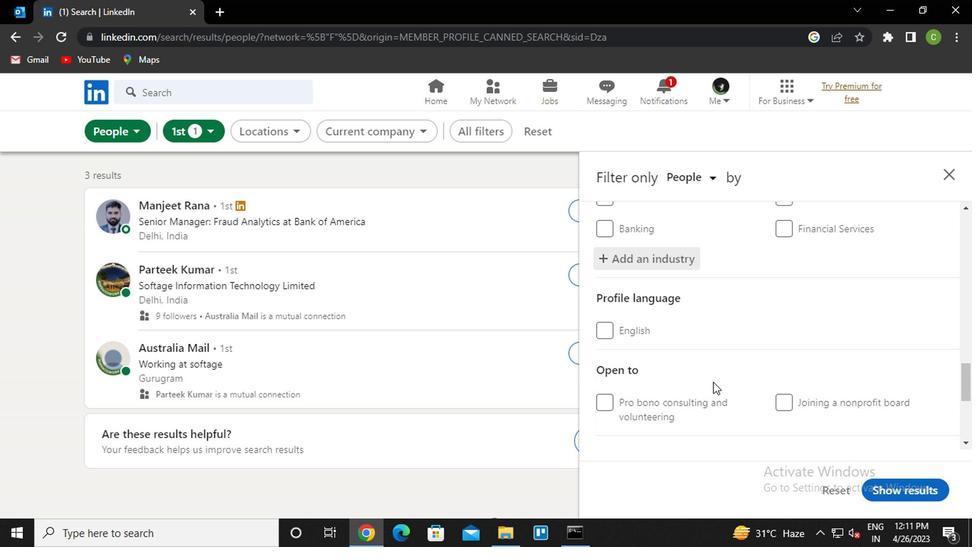 
Action: Mouse scrolled (710, 382) with delta (0, -1)
Screenshot: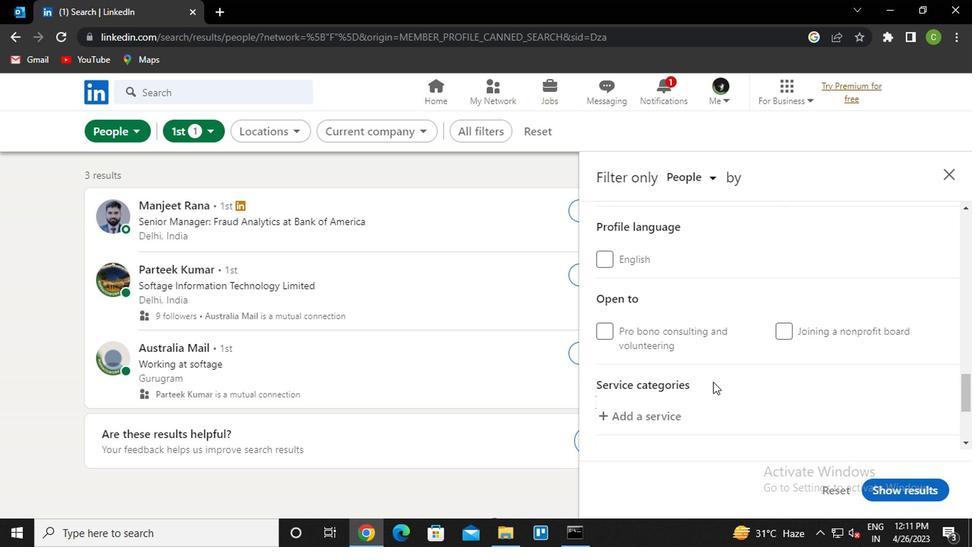 
Action: Mouse moved to (668, 355)
Screenshot: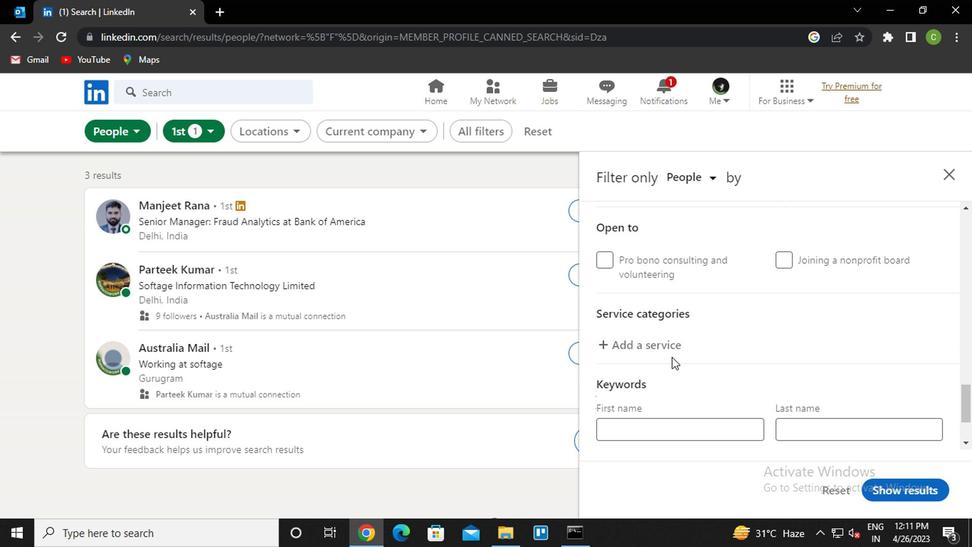 
Action: Mouse pressed left at (668, 355)
Screenshot: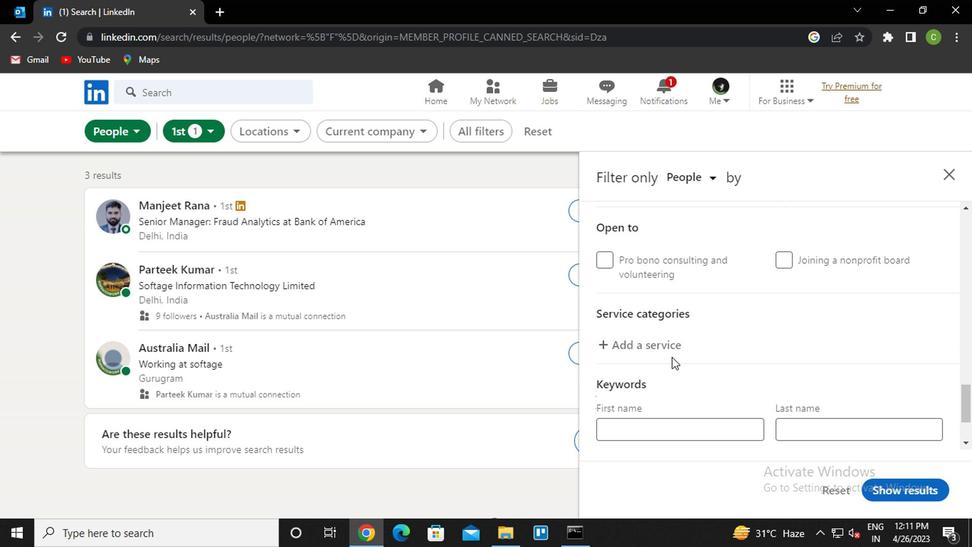 
Action: Mouse moved to (668, 353)
Screenshot: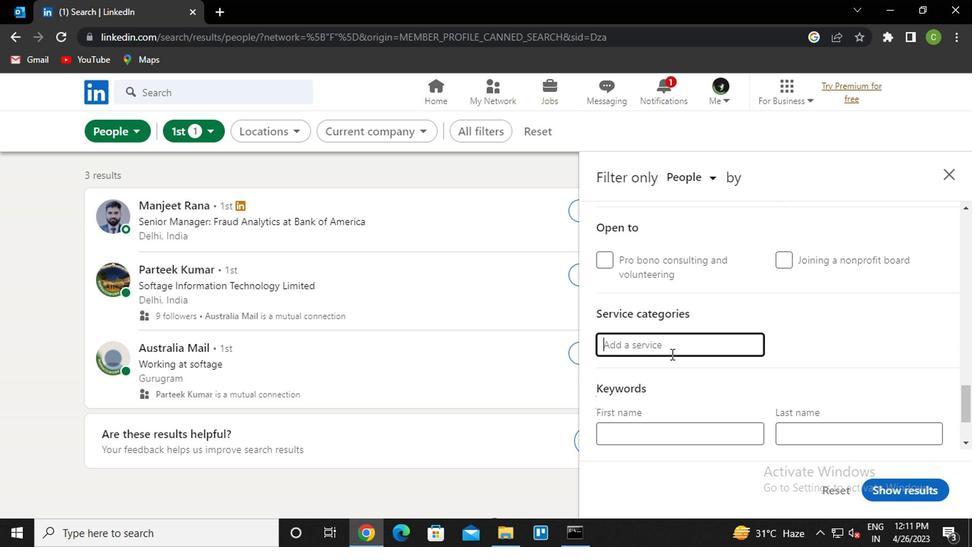 
Action: Key pressed <Key.caps_lock>t<Key.caps_lock>rade<Key.down><Key.enter>
Screenshot: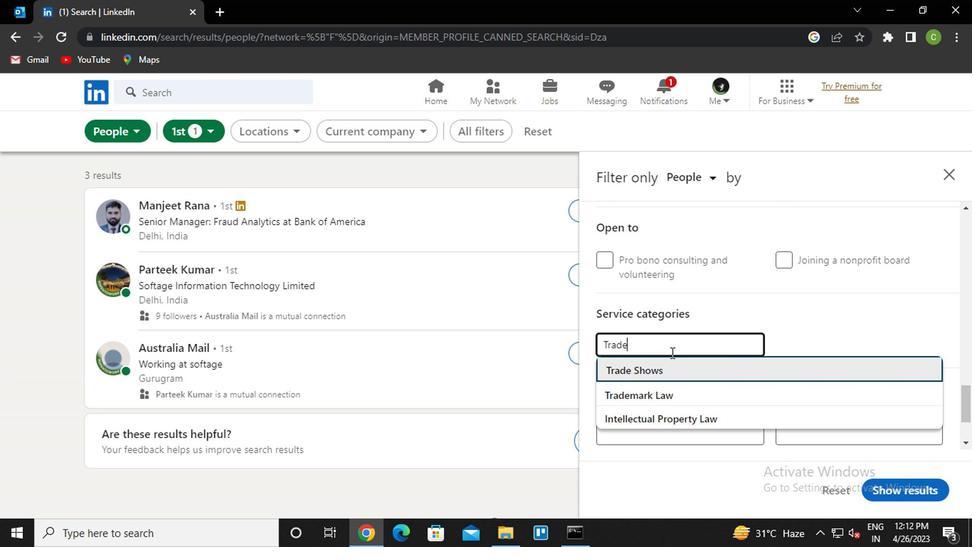 
Action: Mouse scrolled (668, 353) with delta (0, 0)
Screenshot: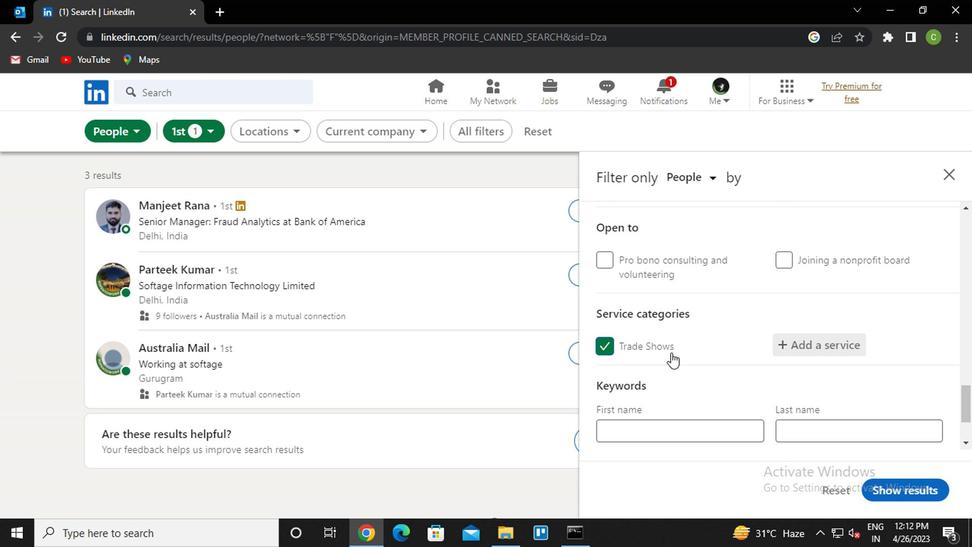 
Action: Mouse moved to (668, 353)
Screenshot: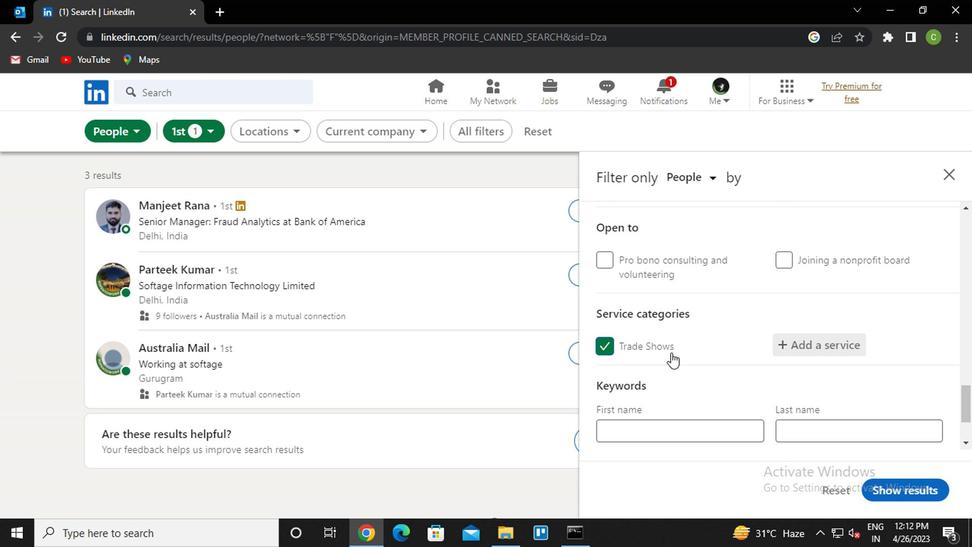 
Action: Mouse scrolled (668, 353) with delta (0, 0)
Screenshot: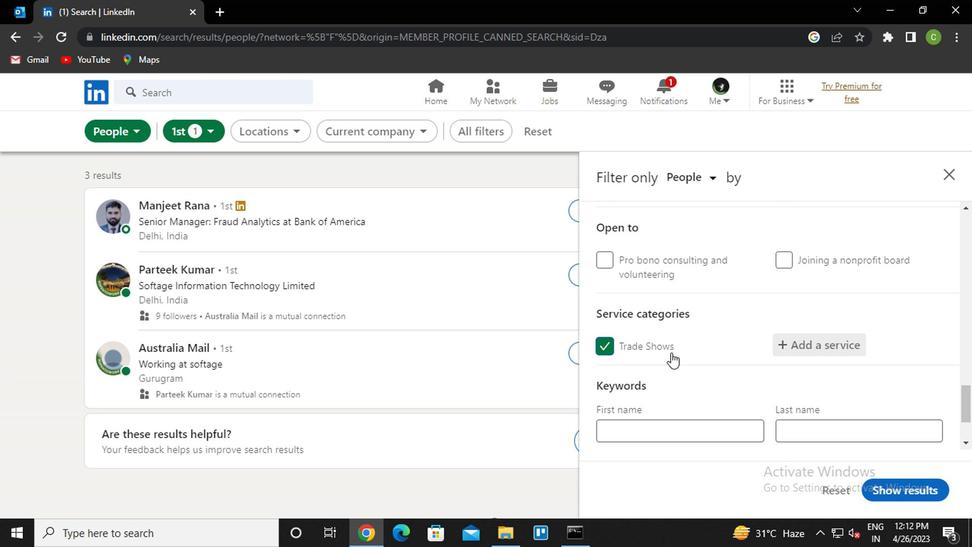 
Action: Mouse moved to (668, 354)
Screenshot: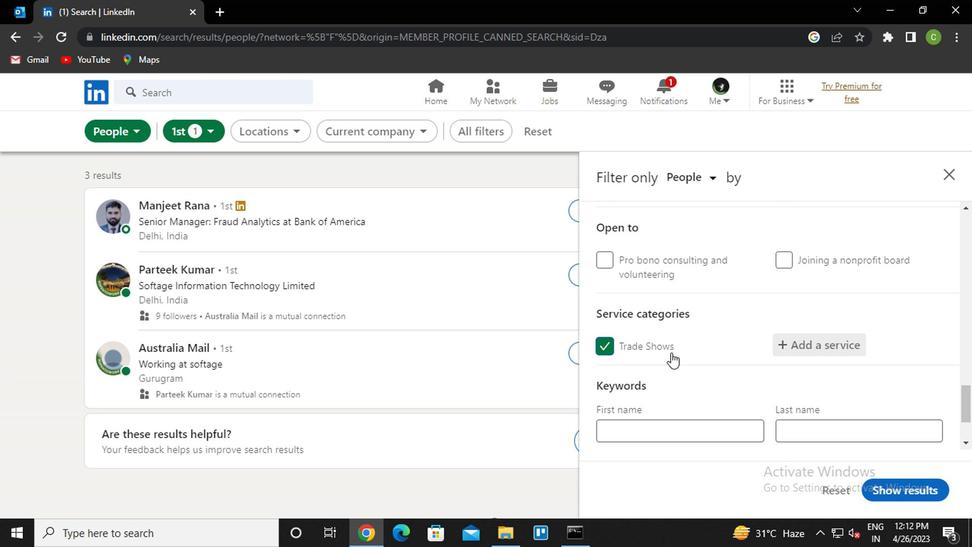 
Action: Mouse scrolled (668, 353) with delta (0, -1)
Screenshot: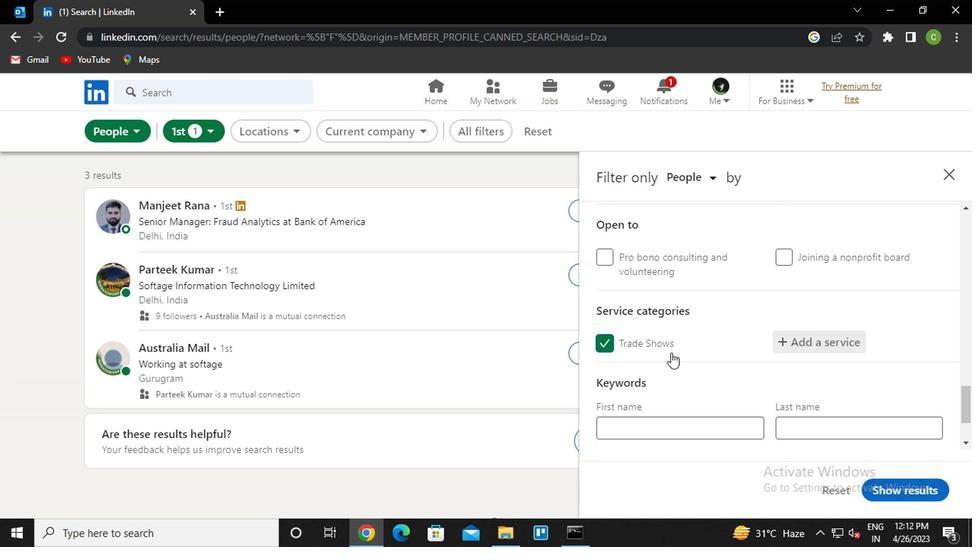 
Action: Mouse moved to (670, 388)
Screenshot: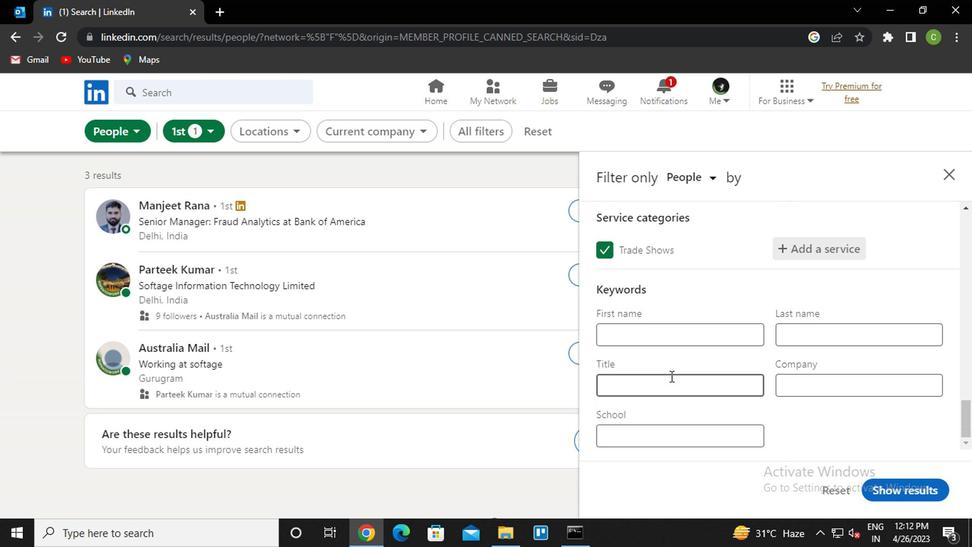 
Action: Mouse pressed left at (670, 388)
Screenshot: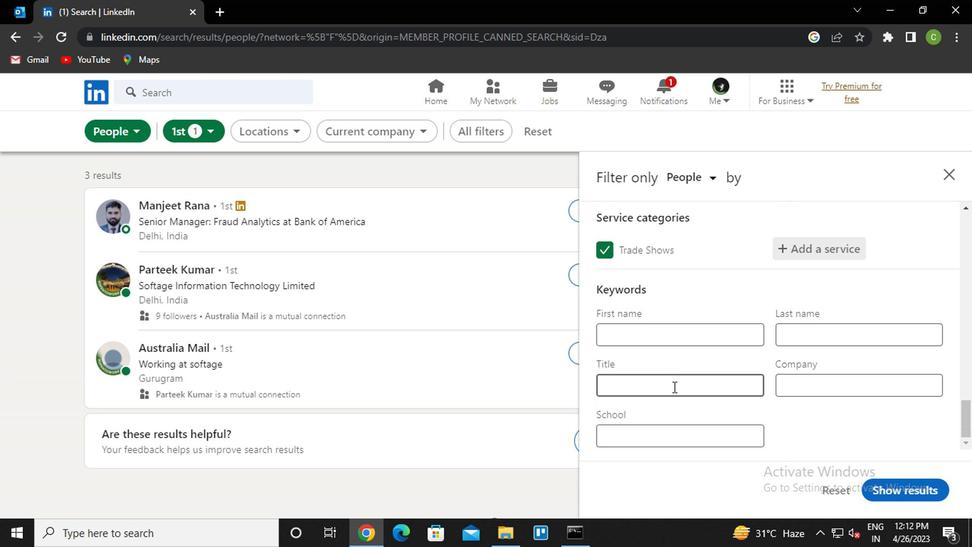 
Action: Key pressed <Key.caps_lock>t<Key.caps_lock>elemaker<Key.backspace><Key.backspace><Key.backspace>rketer
Screenshot: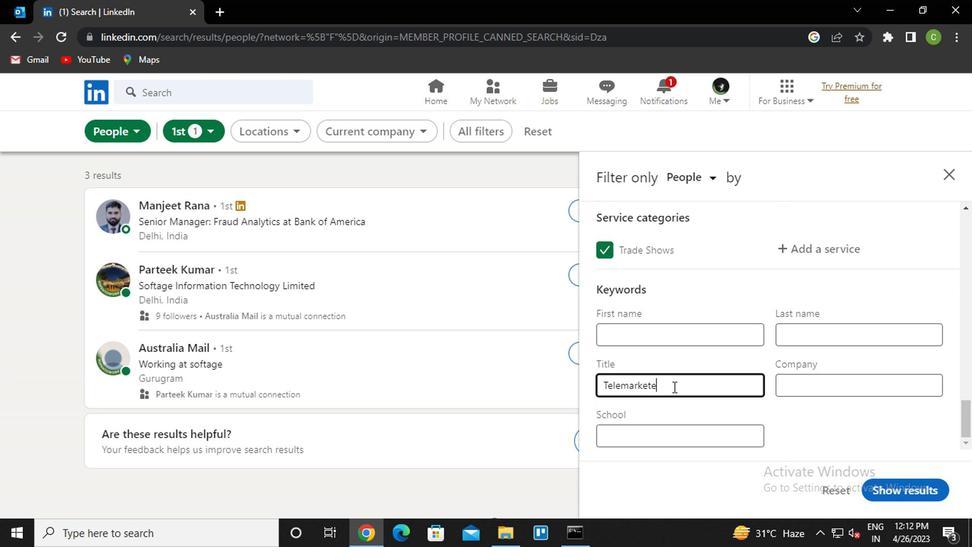 
Action: Mouse moved to (891, 489)
Screenshot: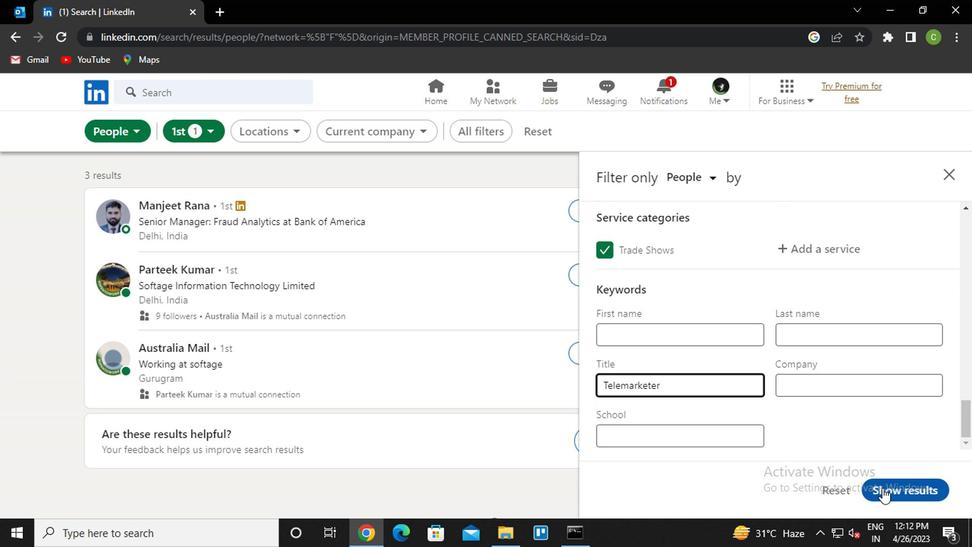 
Action: Mouse pressed left at (891, 489)
Screenshot: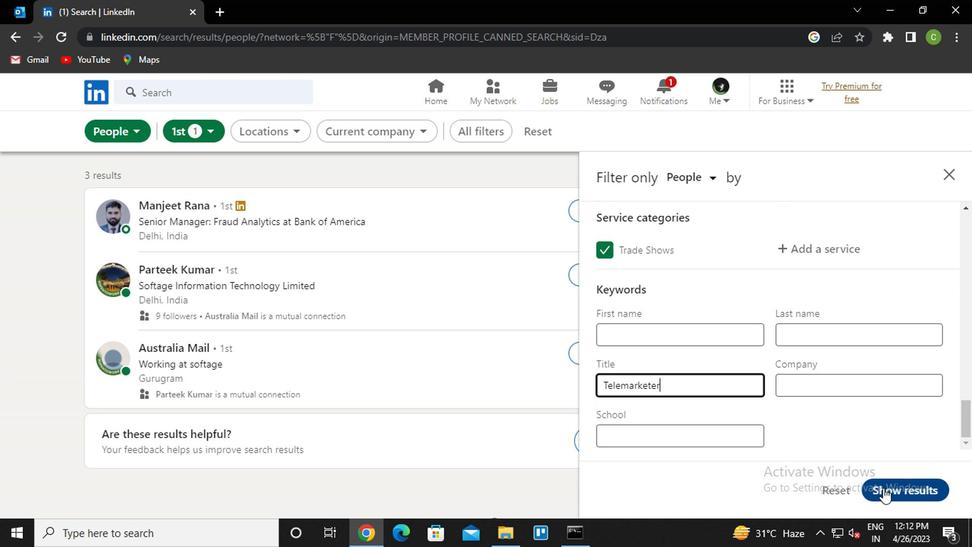 
Action: Mouse moved to (501, 435)
Screenshot: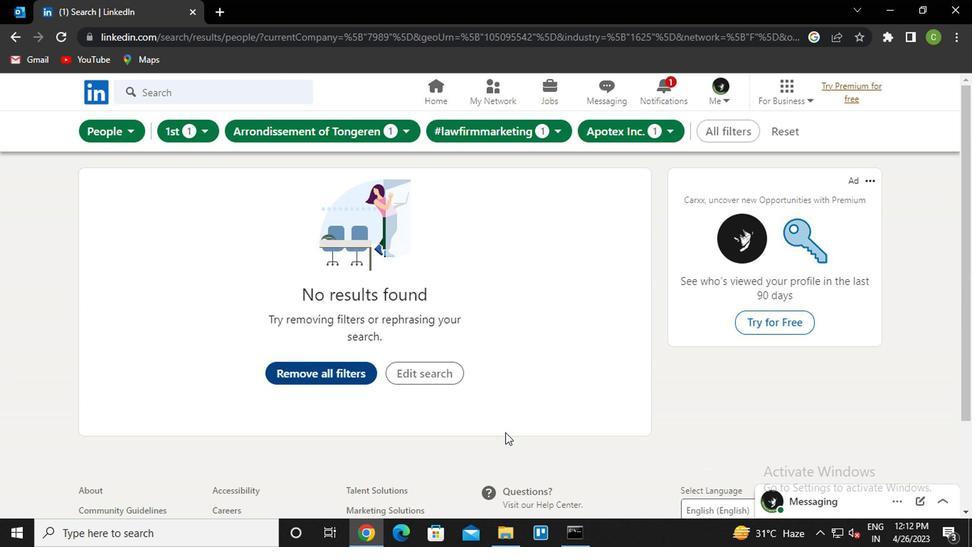 
